 Task: Create a due date automation trigger when advanced on, 2 working days after a card is due add content with a name not ending with resume at 11:00 AM.
Action: Mouse moved to (1127, 342)
Screenshot: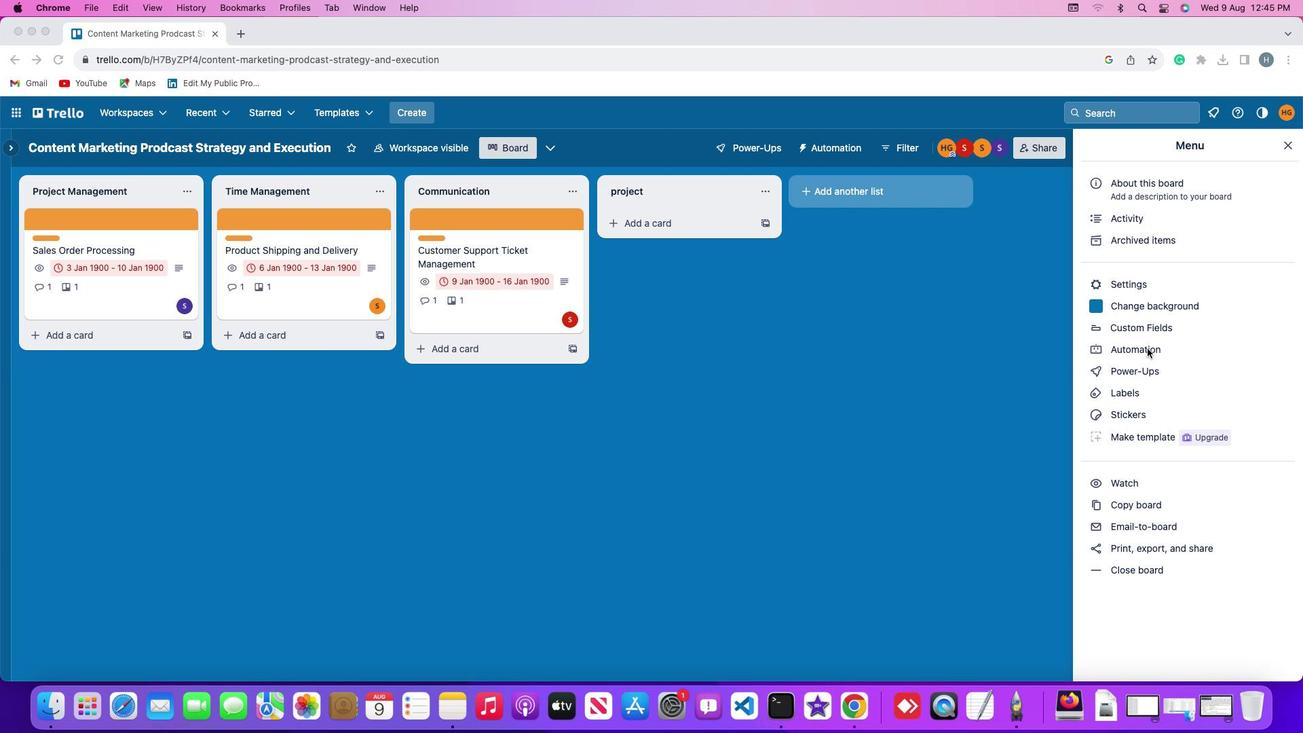 
Action: Mouse pressed left at (1127, 342)
Screenshot: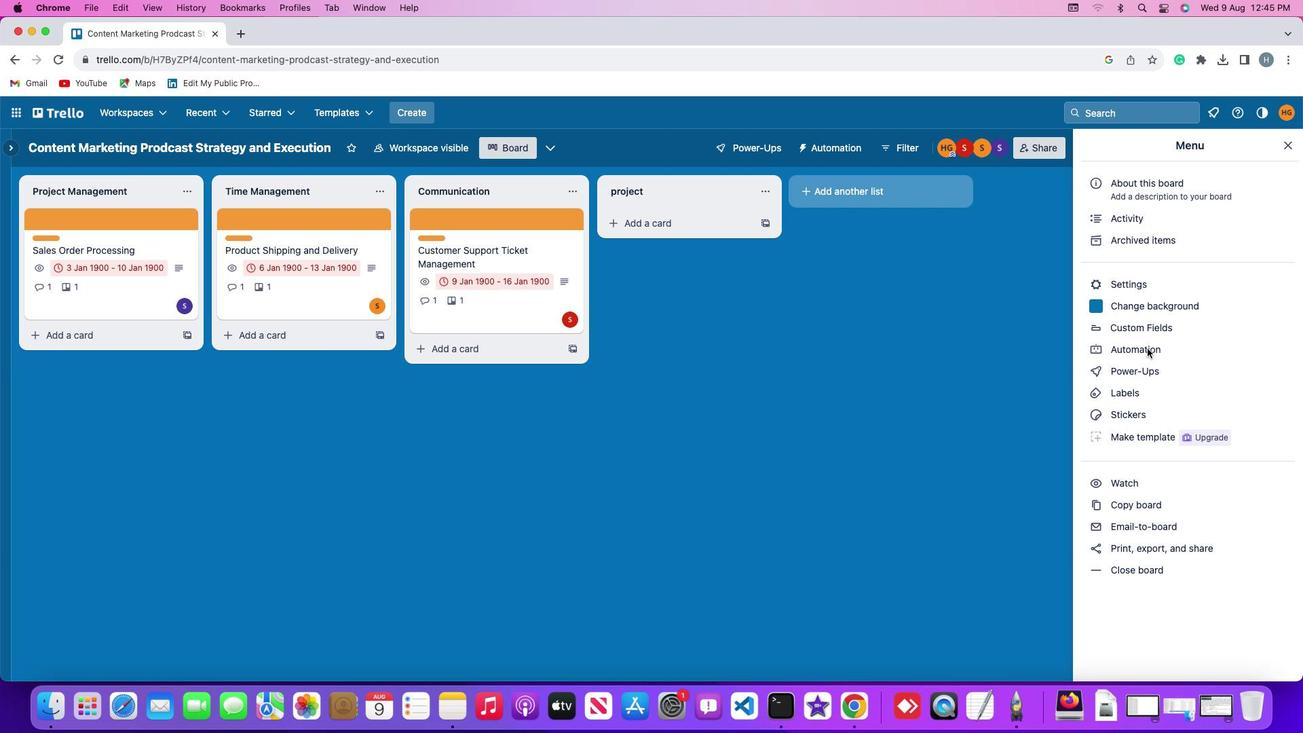 
Action: Mouse moved to (1127, 342)
Screenshot: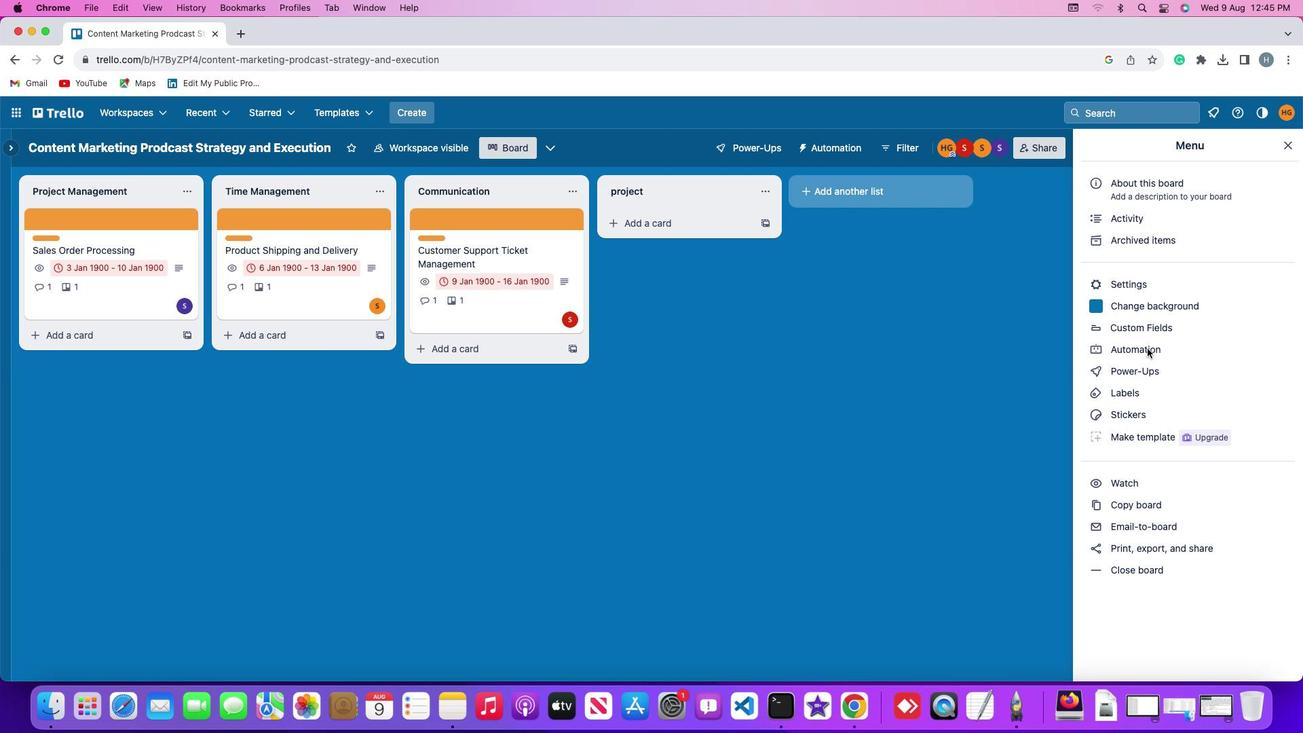 
Action: Mouse pressed left at (1127, 342)
Screenshot: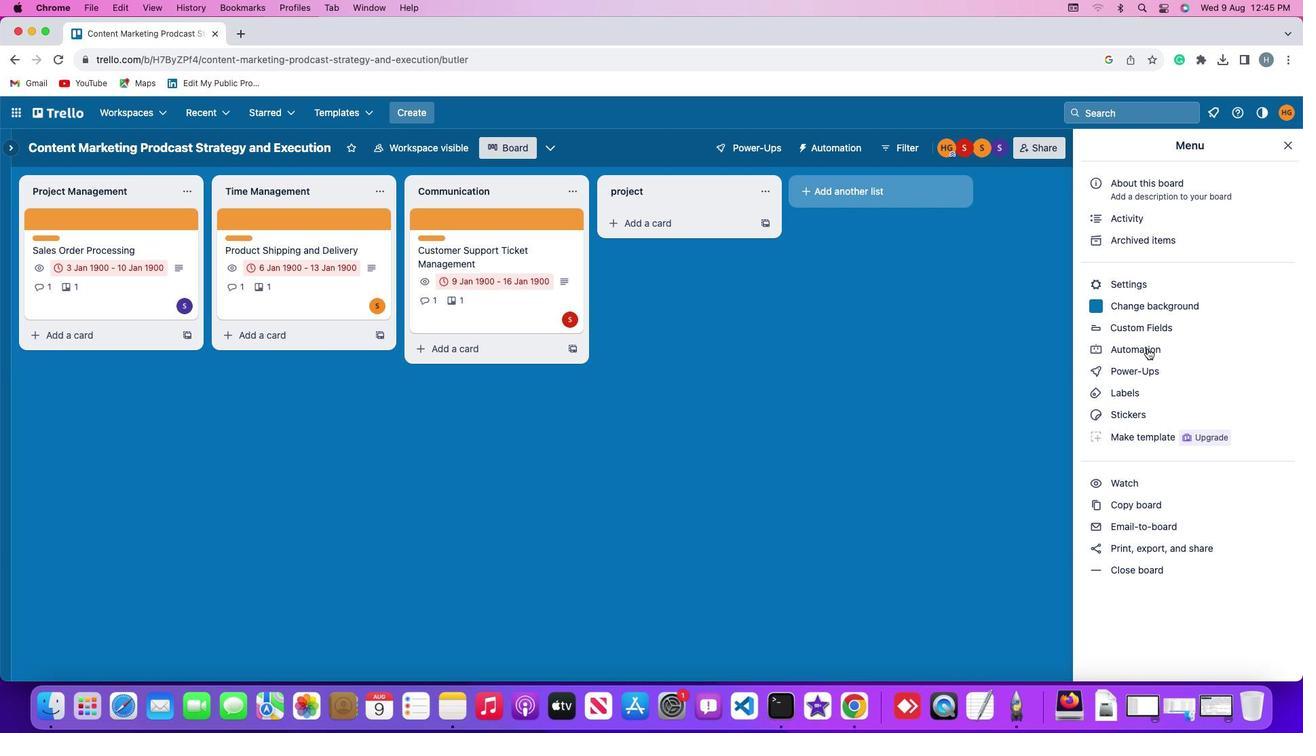 
Action: Mouse moved to (107, 313)
Screenshot: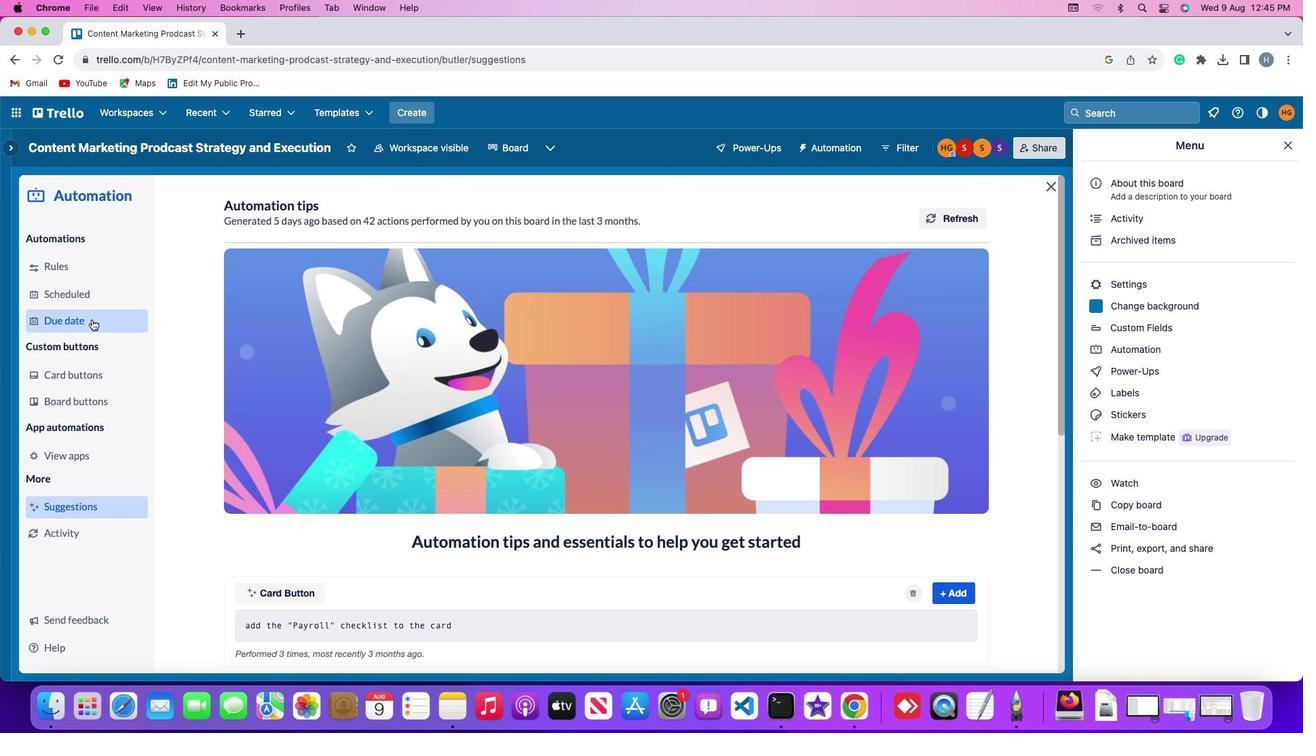 
Action: Mouse pressed left at (107, 313)
Screenshot: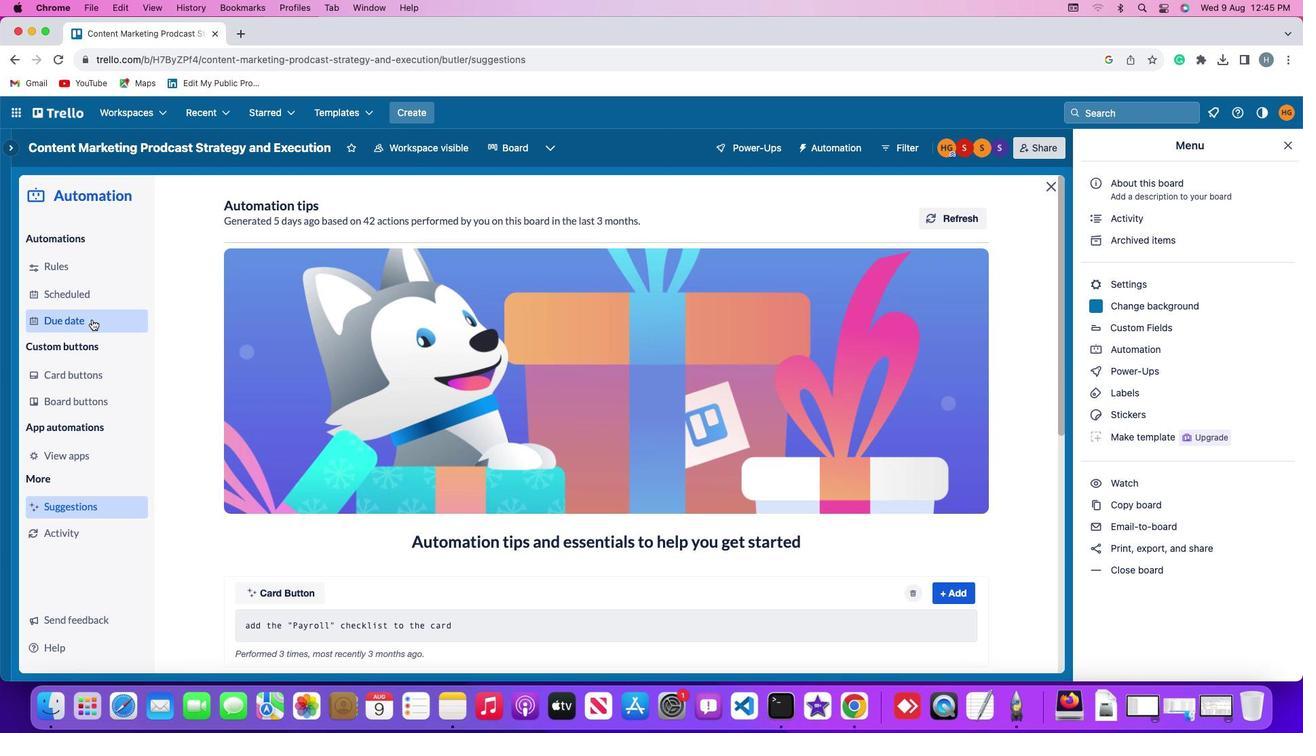 
Action: Mouse moved to (880, 201)
Screenshot: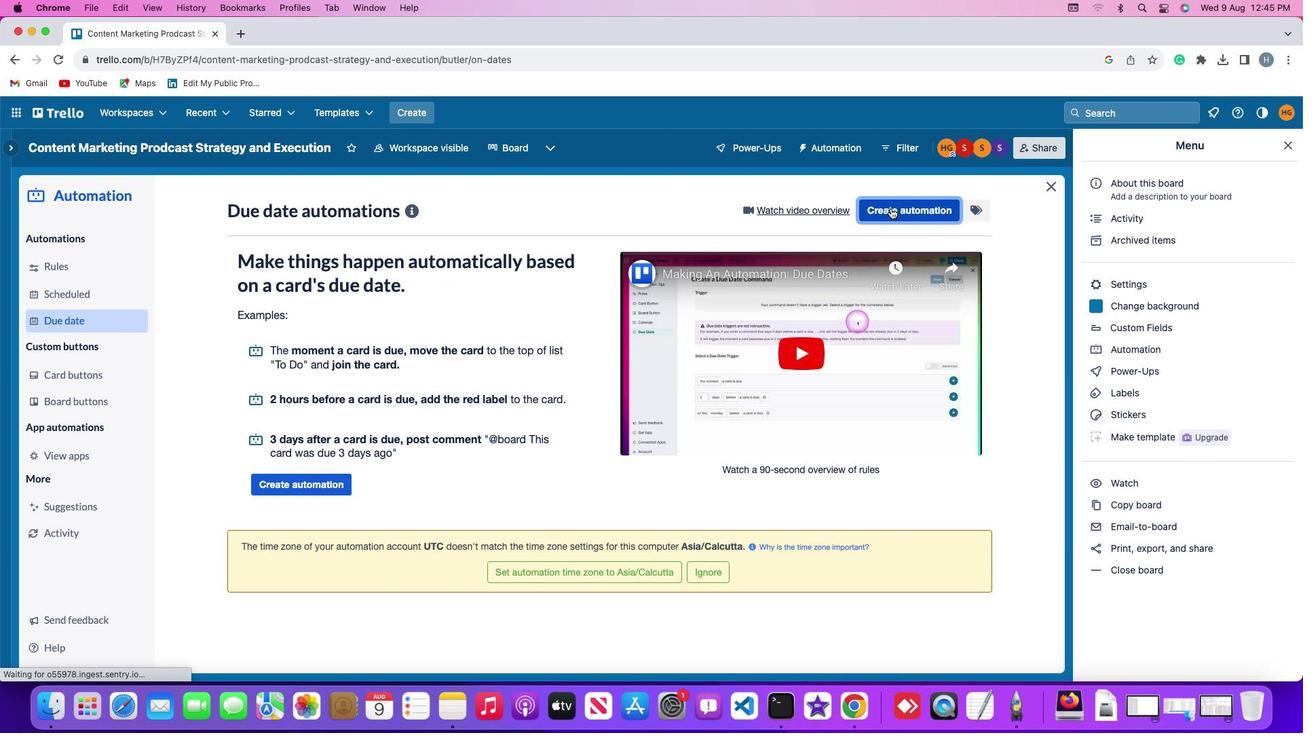 
Action: Mouse pressed left at (880, 201)
Screenshot: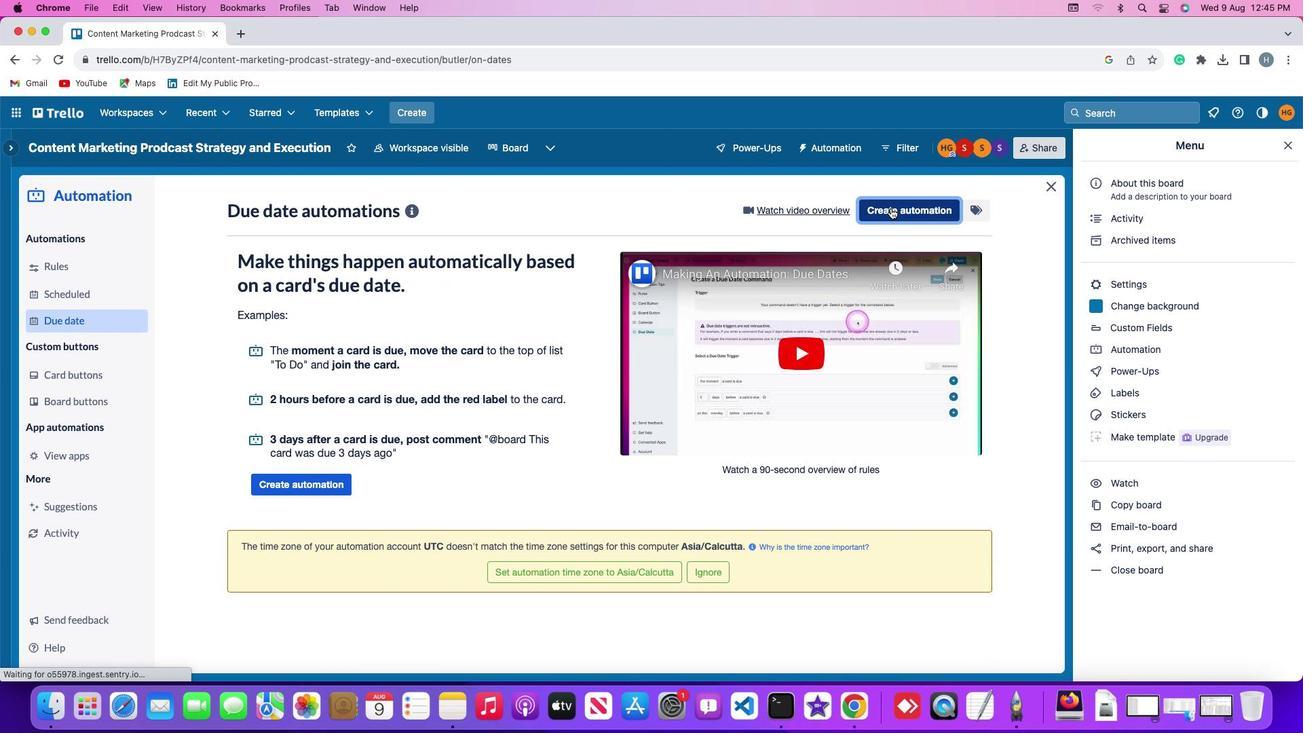 
Action: Mouse moved to (450, 334)
Screenshot: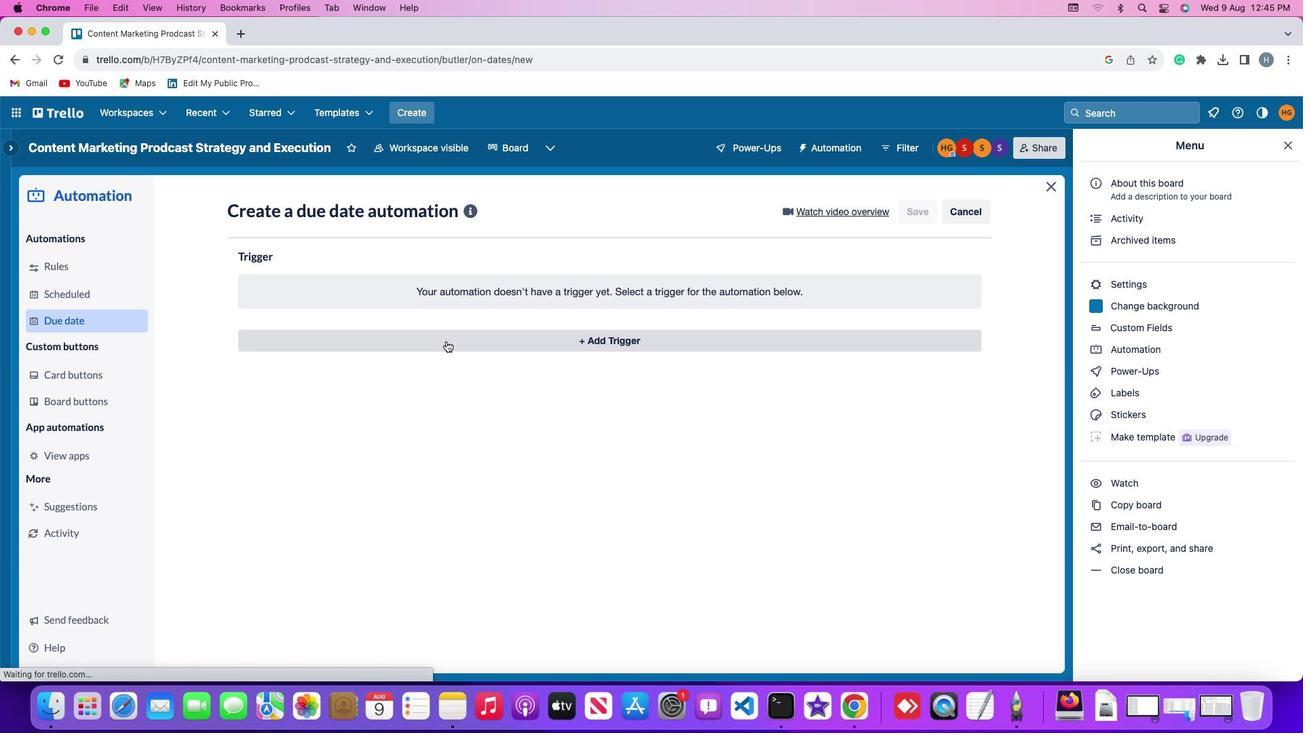 
Action: Mouse pressed left at (450, 334)
Screenshot: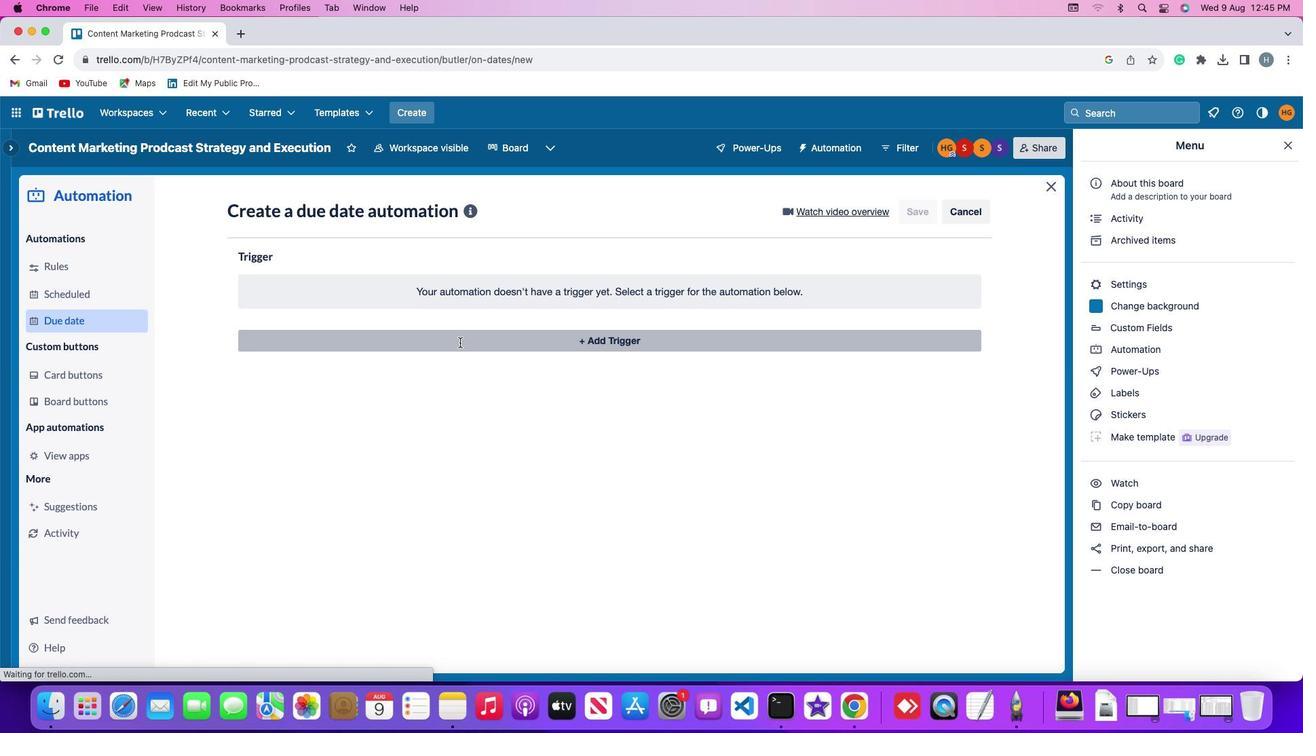 
Action: Mouse moved to (272, 541)
Screenshot: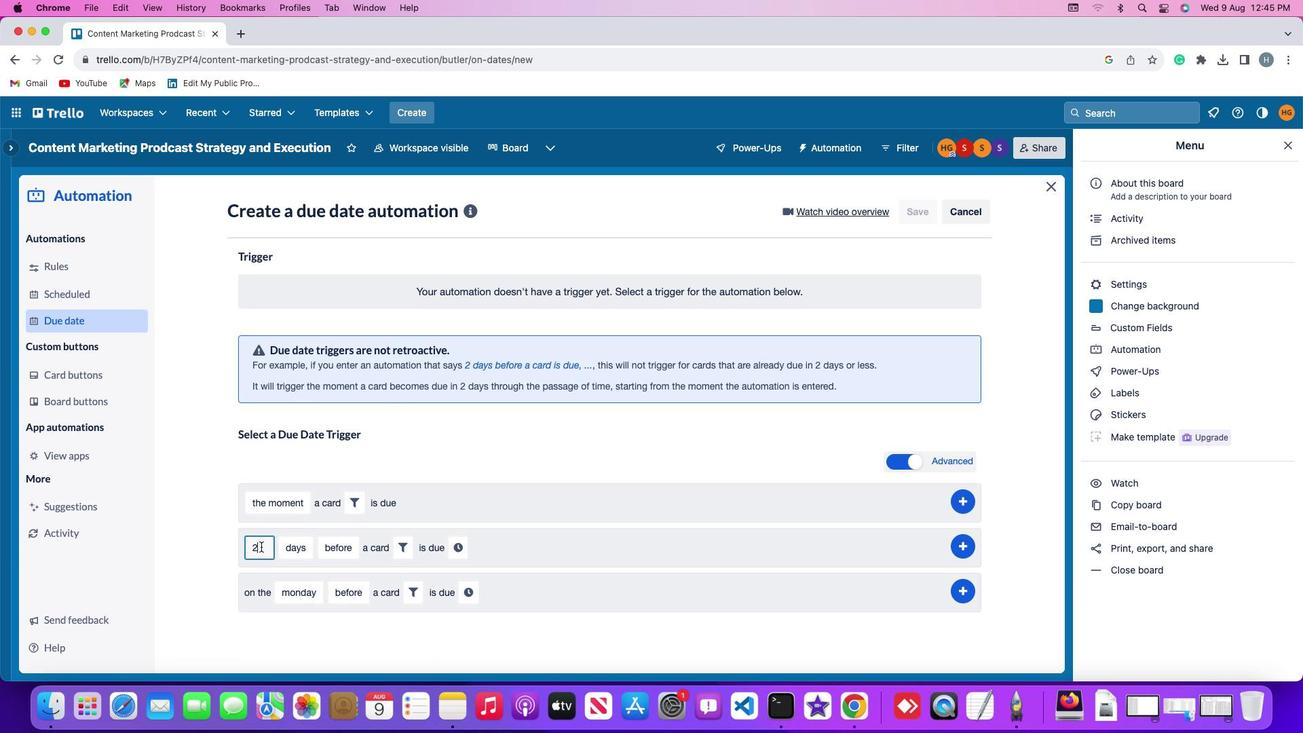 
Action: Mouse pressed left at (272, 541)
Screenshot: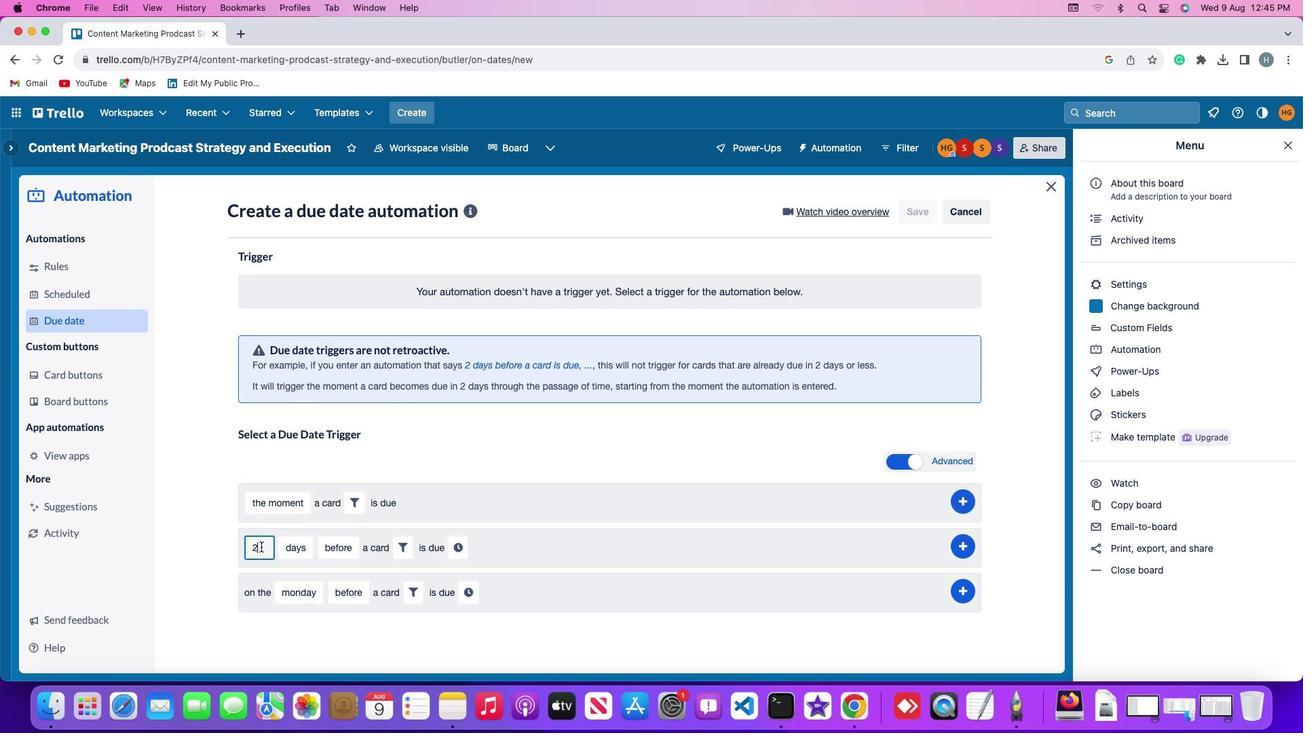 
Action: Mouse moved to (272, 541)
Screenshot: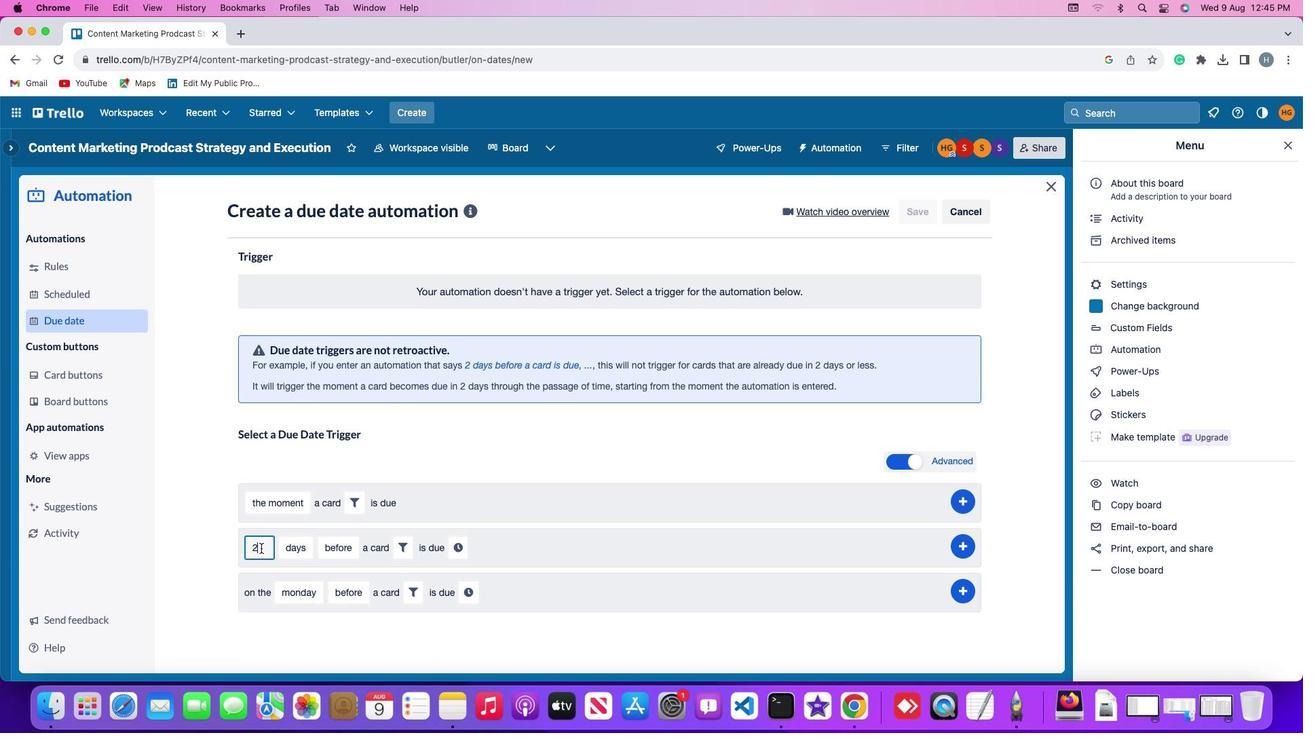 
Action: Key pressed Key.backspace'2'
Screenshot: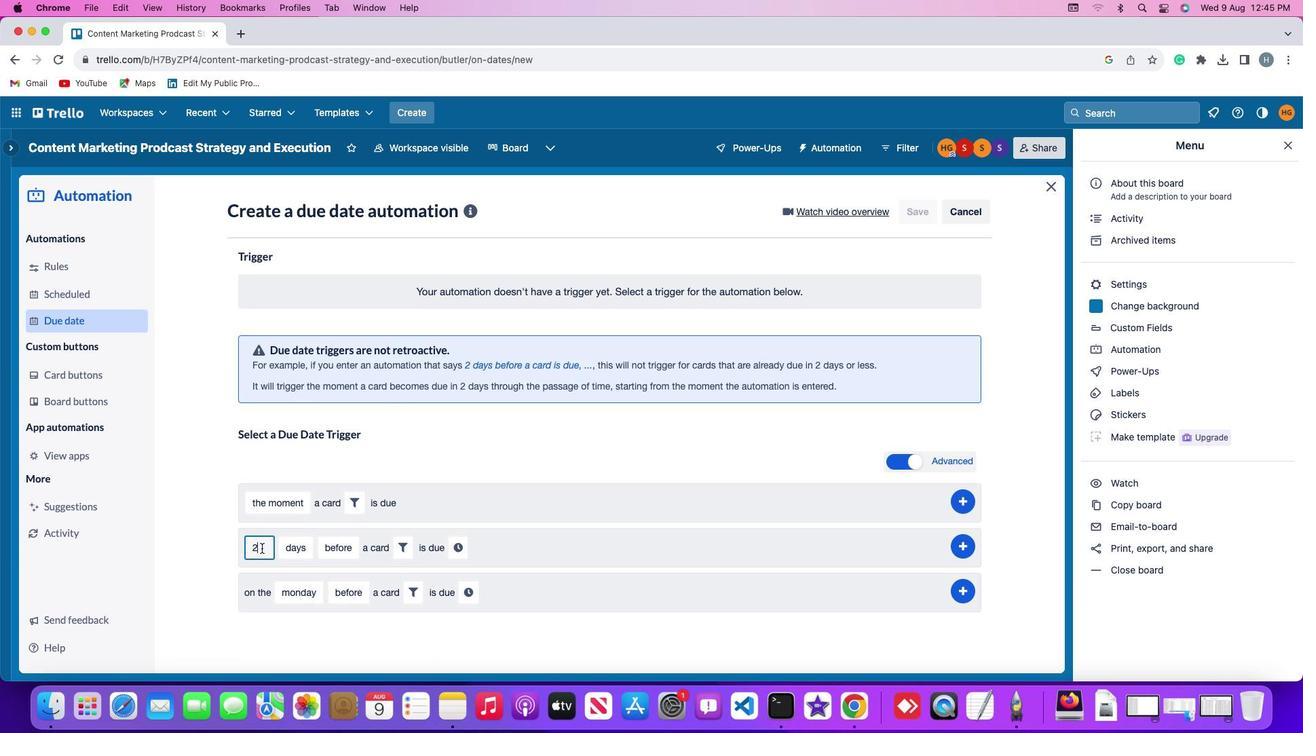 
Action: Mouse moved to (307, 540)
Screenshot: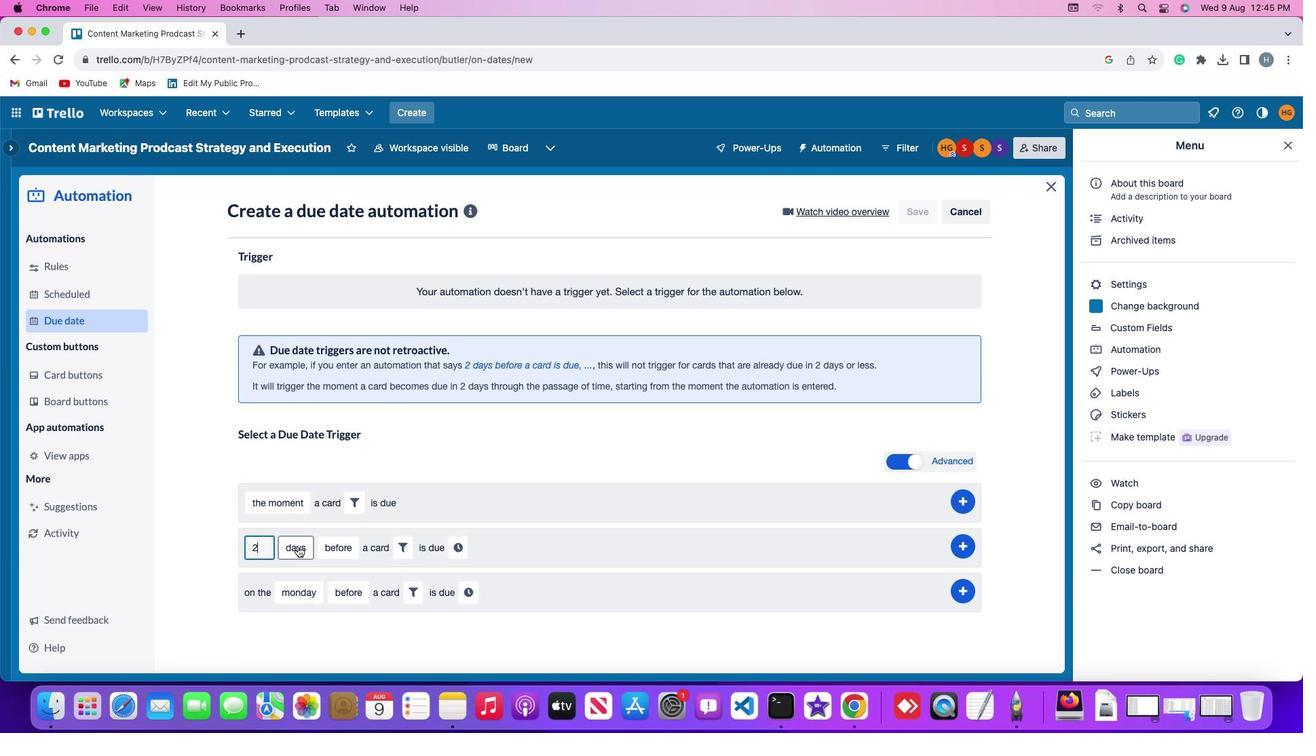 
Action: Mouse pressed left at (307, 540)
Screenshot: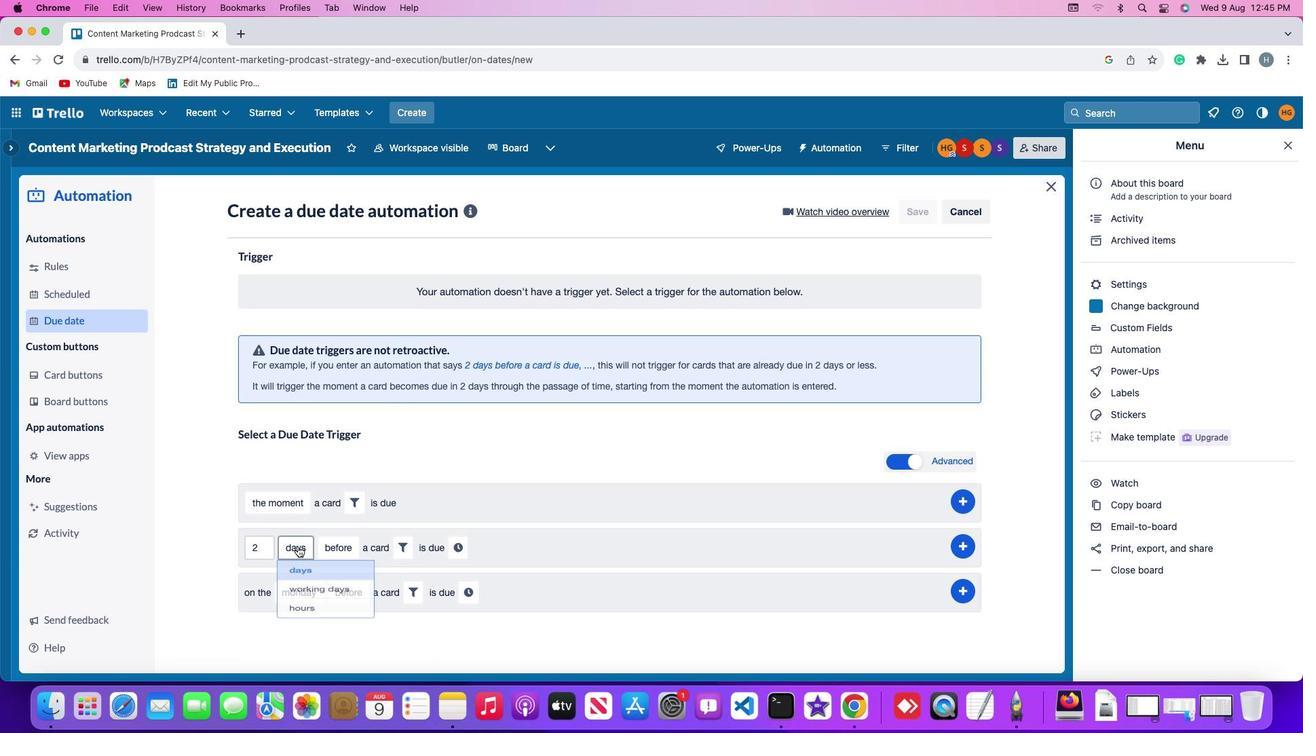 
Action: Mouse moved to (317, 591)
Screenshot: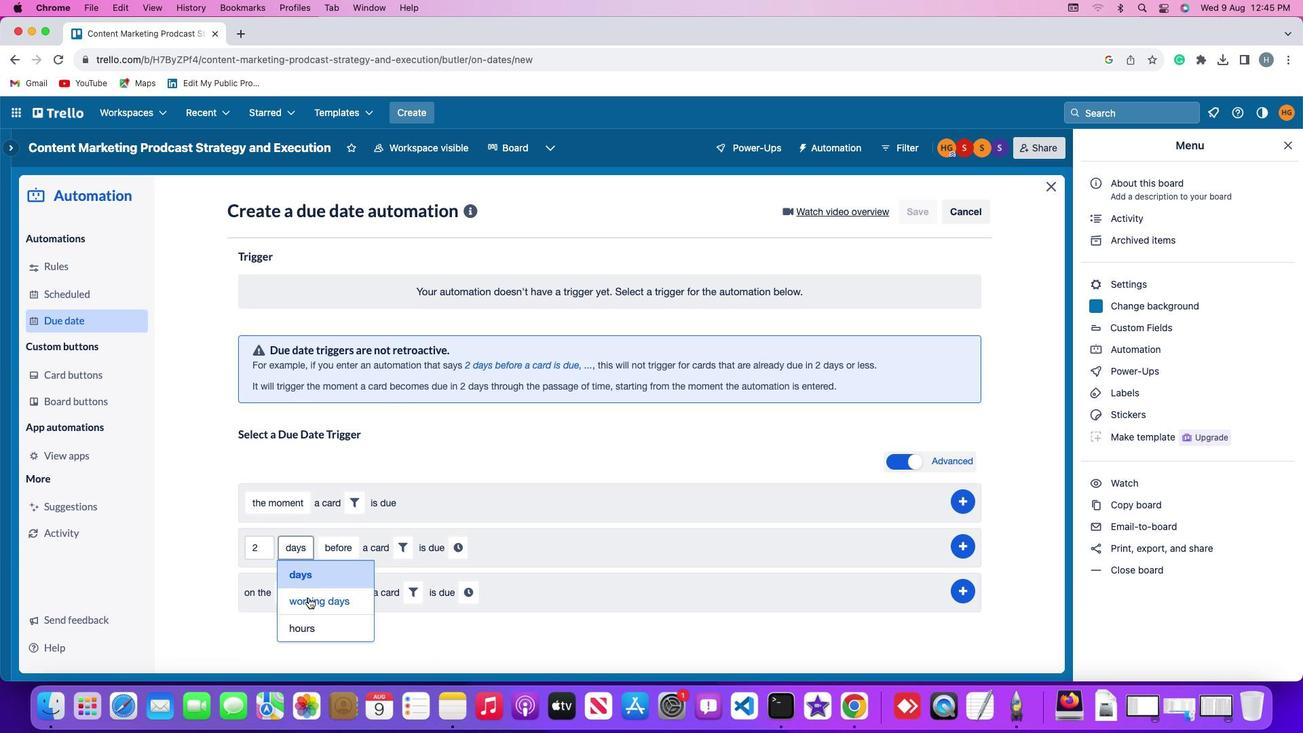 
Action: Mouse pressed left at (317, 591)
Screenshot: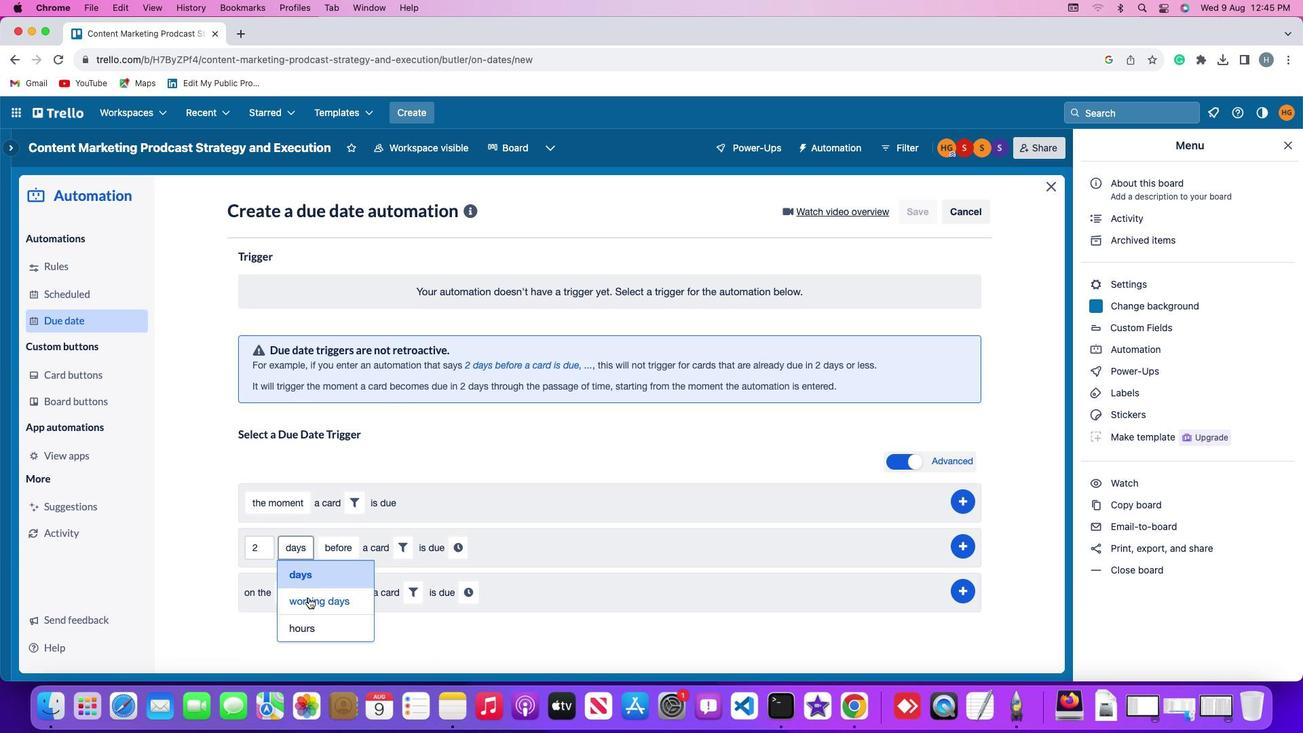 
Action: Mouse moved to (366, 538)
Screenshot: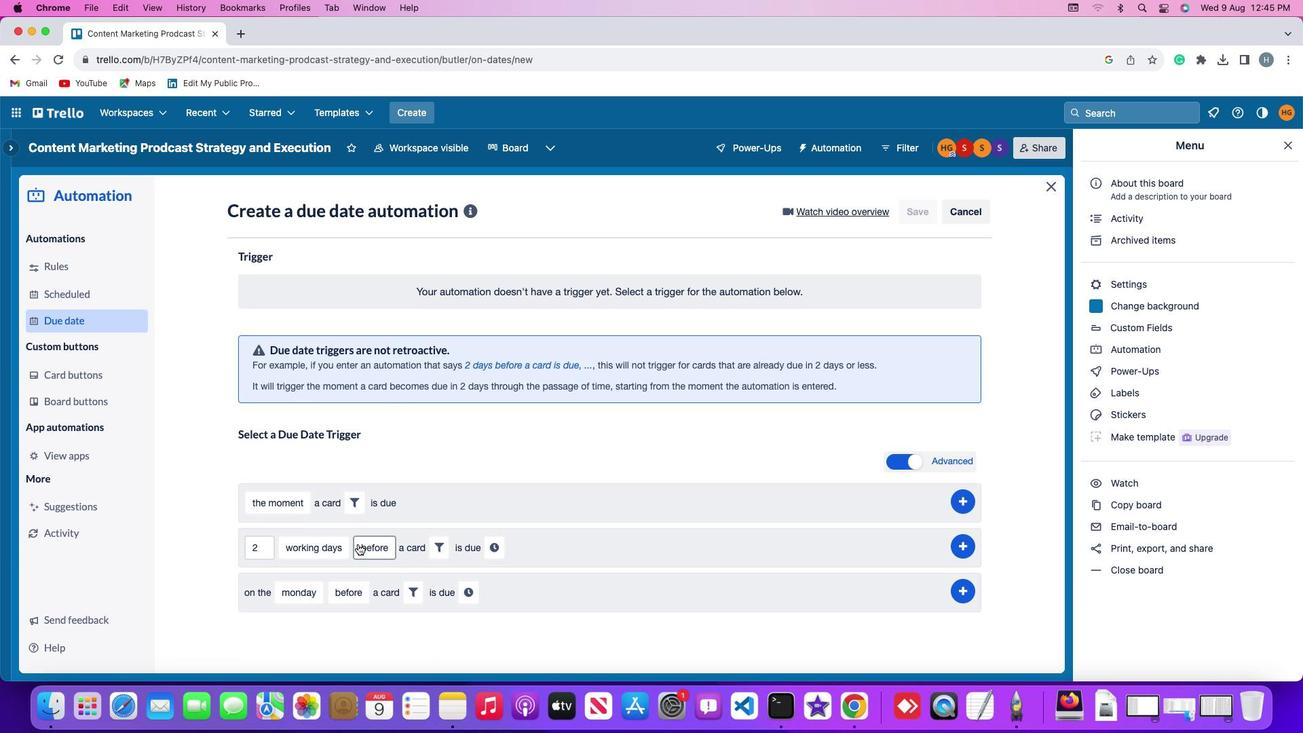 
Action: Mouse pressed left at (366, 538)
Screenshot: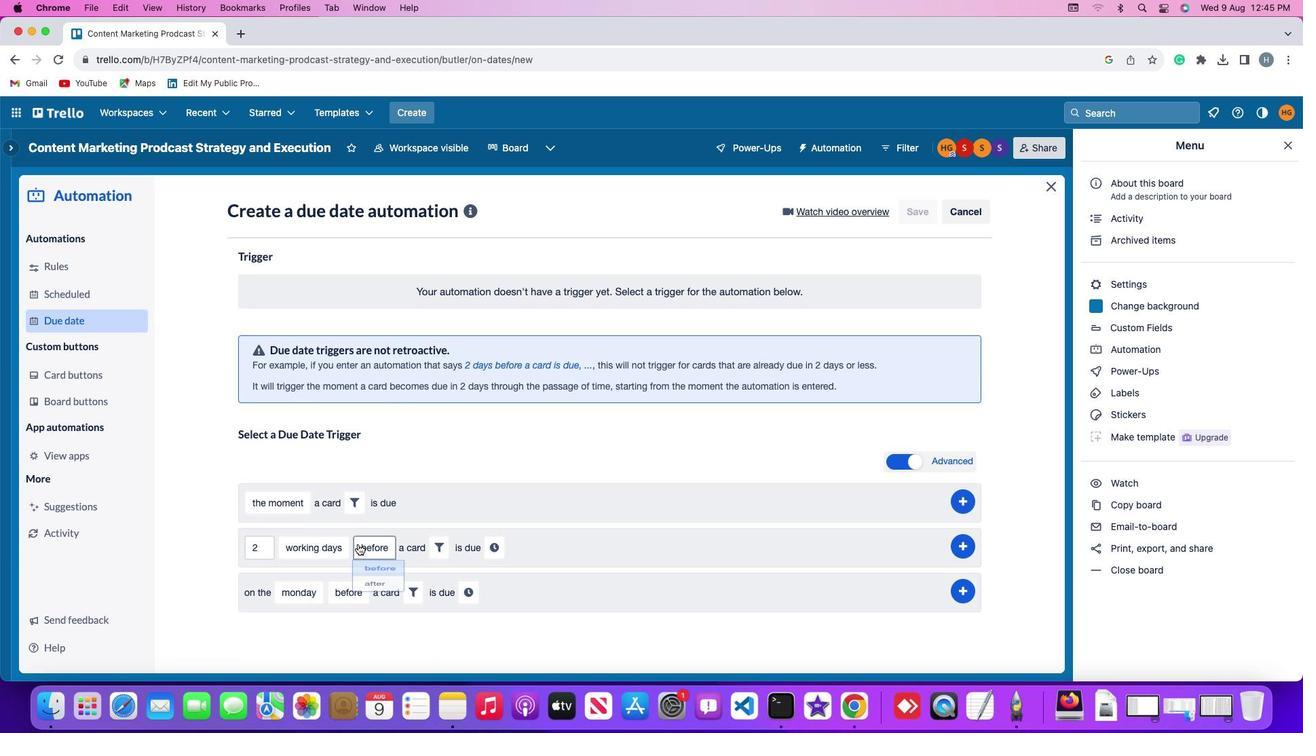 
Action: Mouse moved to (376, 597)
Screenshot: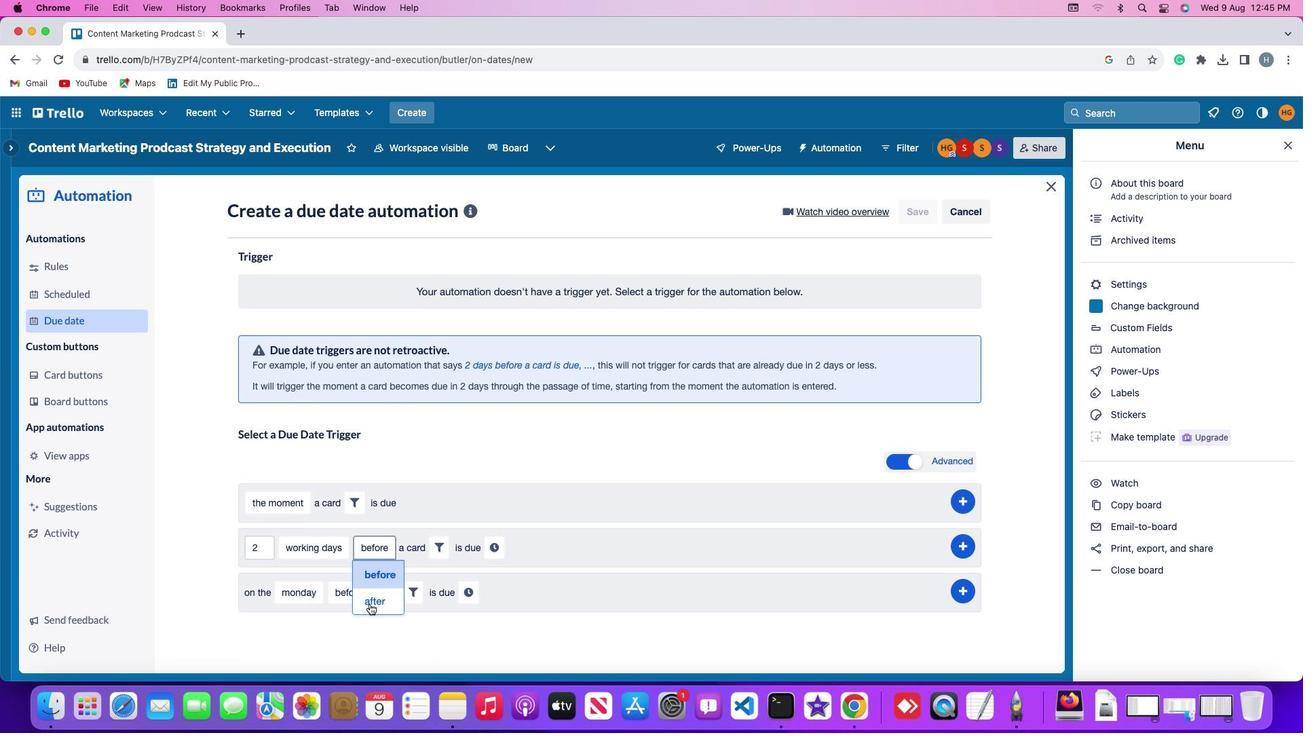 
Action: Mouse pressed left at (376, 597)
Screenshot: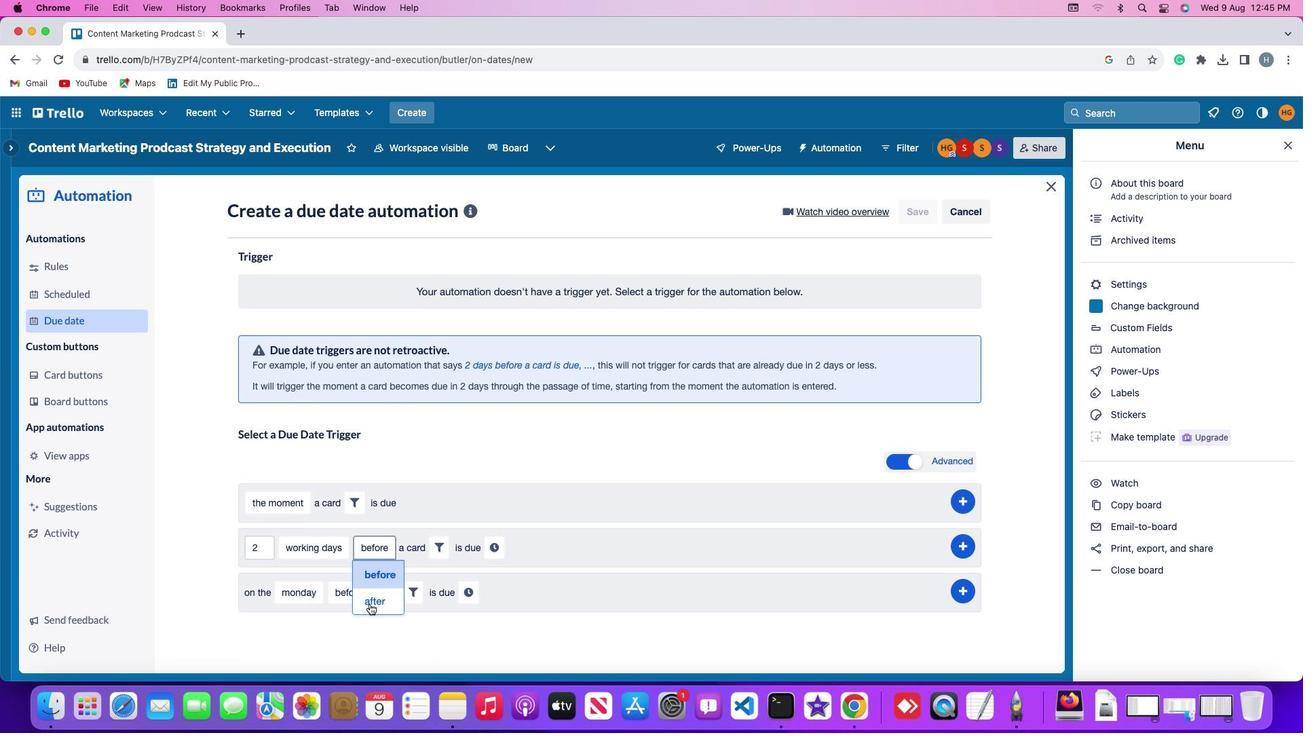 
Action: Mouse moved to (438, 539)
Screenshot: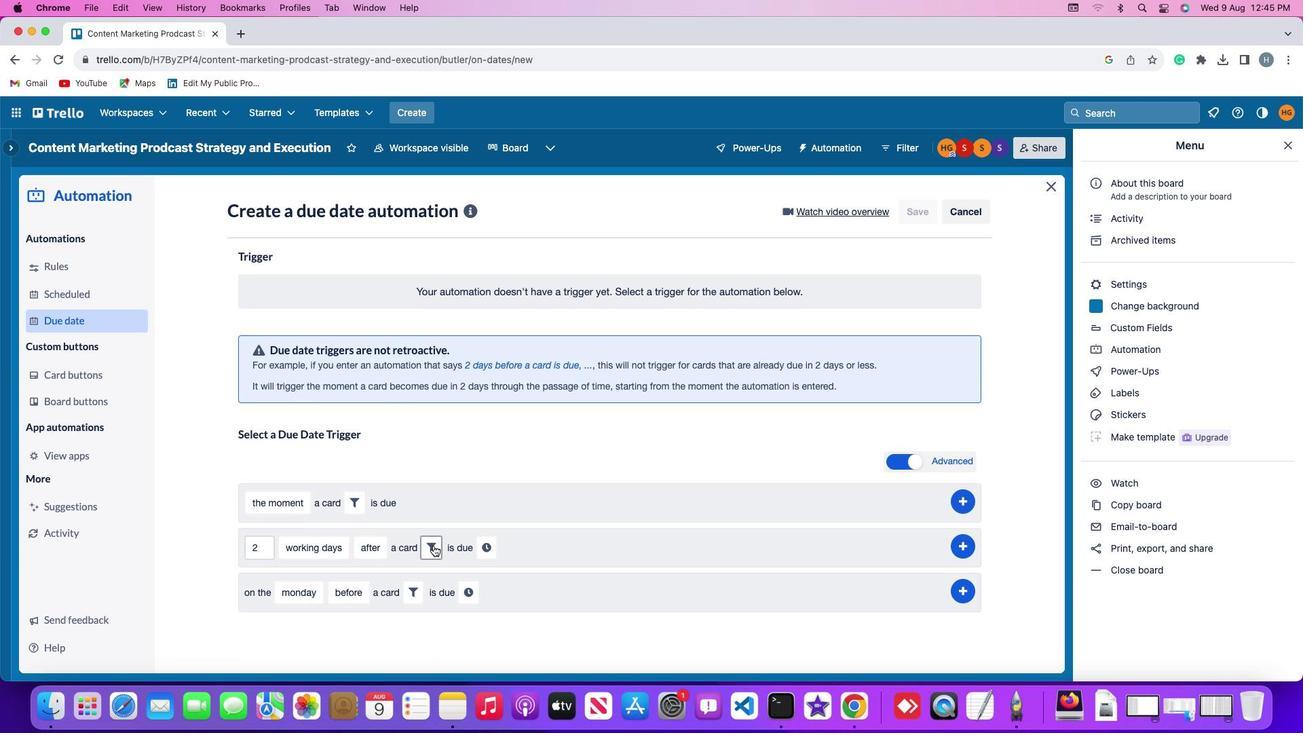 
Action: Mouse pressed left at (438, 539)
Screenshot: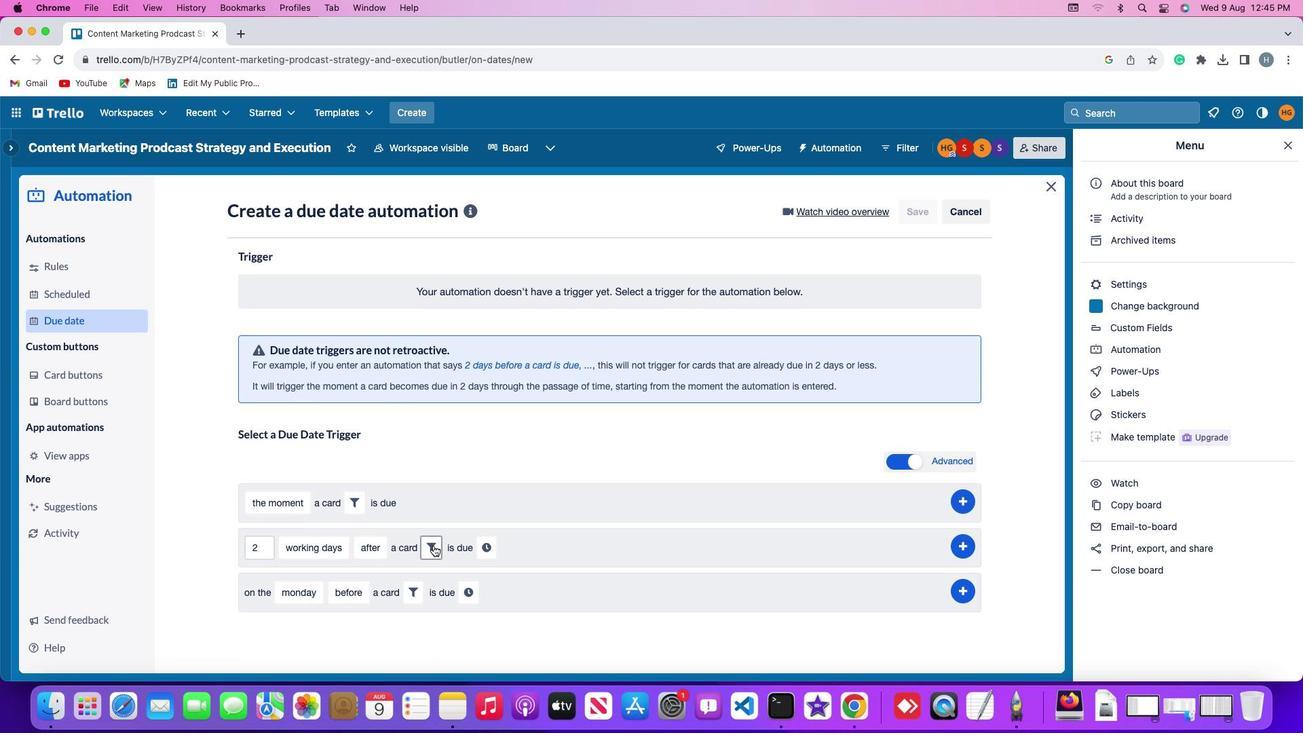 
Action: Mouse moved to (599, 586)
Screenshot: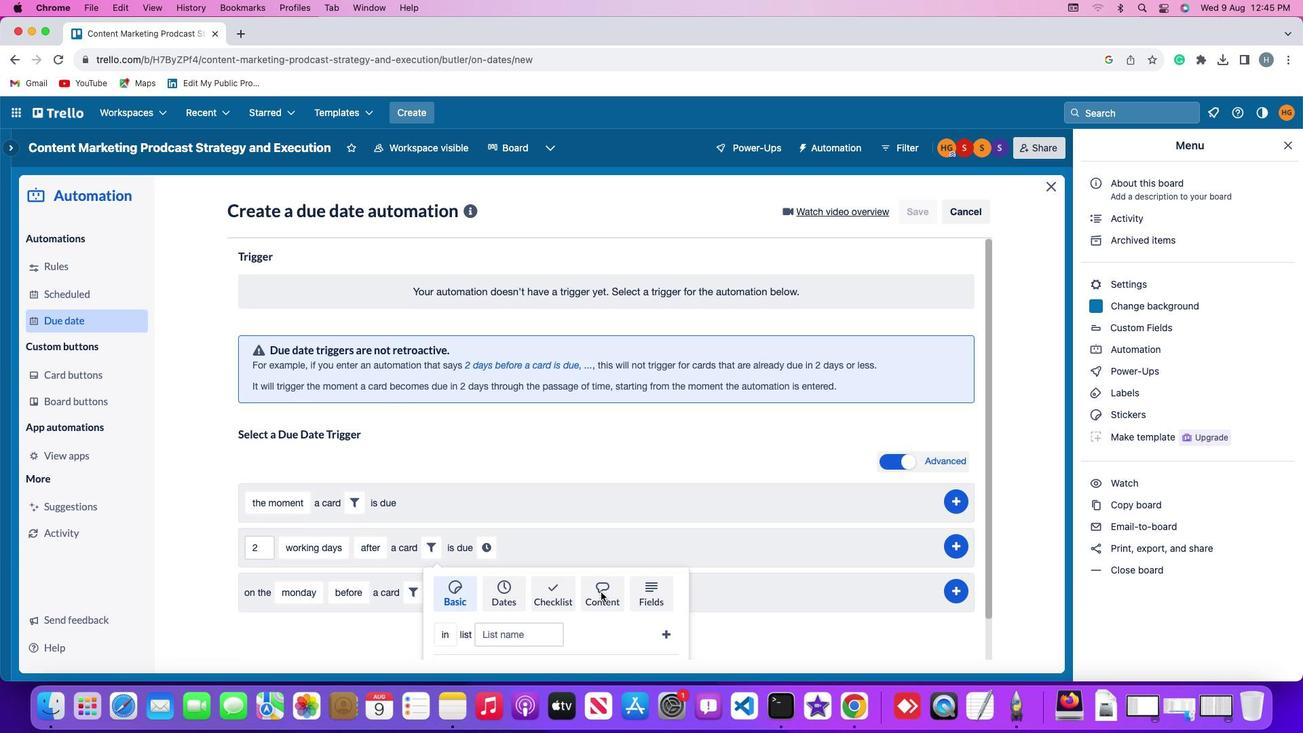 
Action: Mouse pressed left at (599, 586)
Screenshot: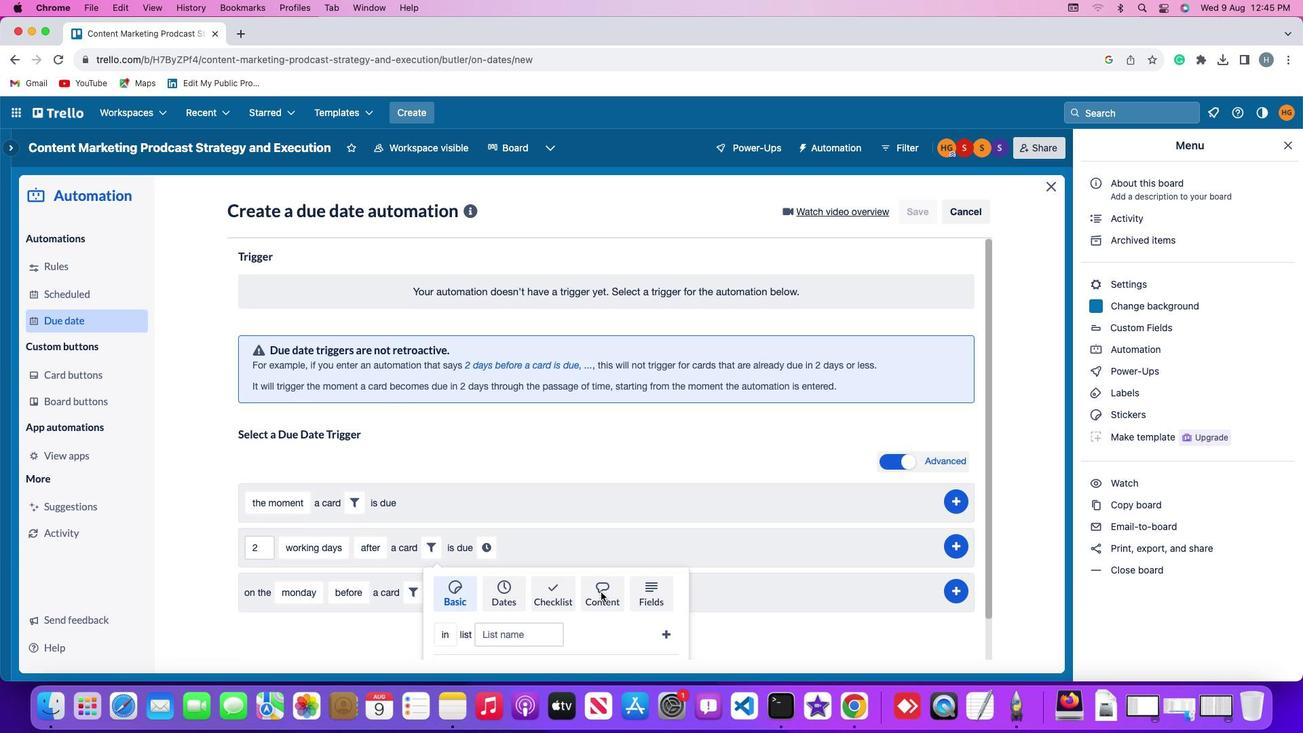 
Action: Mouse moved to (466, 622)
Screenshot: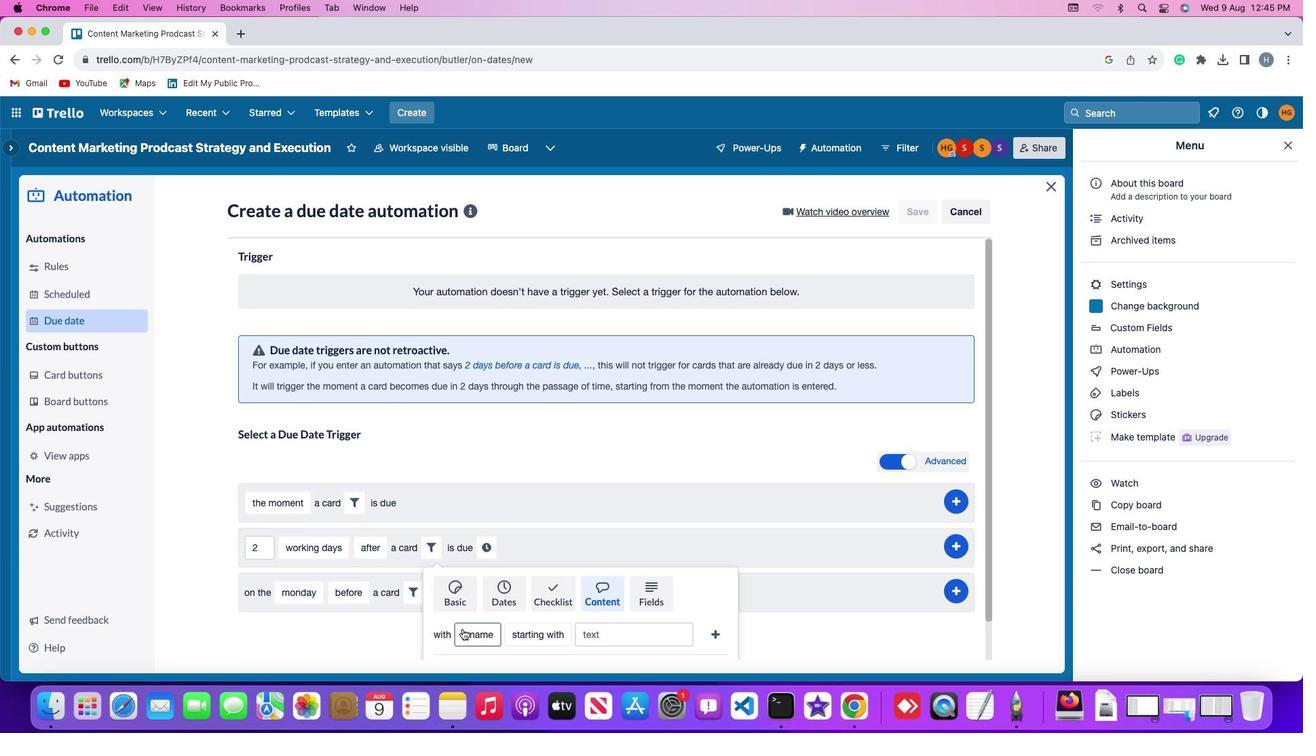 
Action: Mouse pressed left at (466, 622)
Screenshot: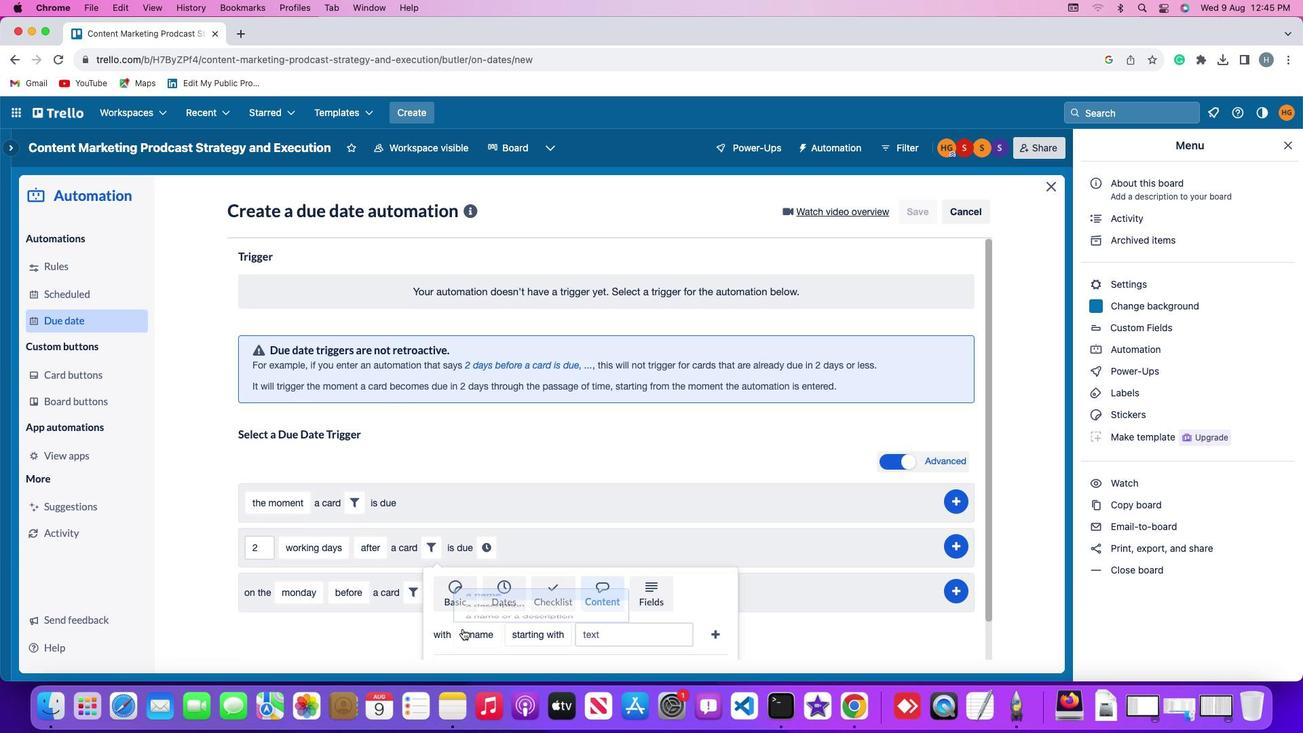 
Action: Mouse moved to (509, 553)
Screenshot: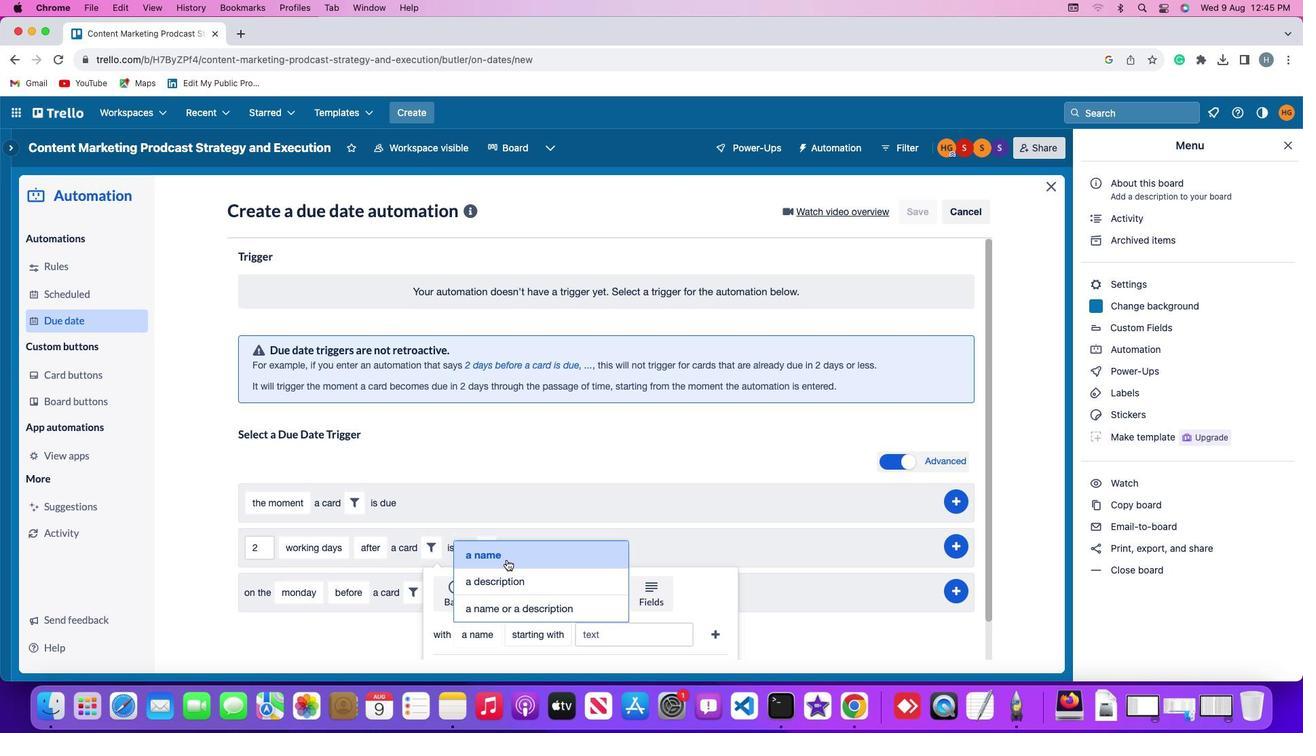 
Action: Mouse pressed left at (509, 553)
Screenshot: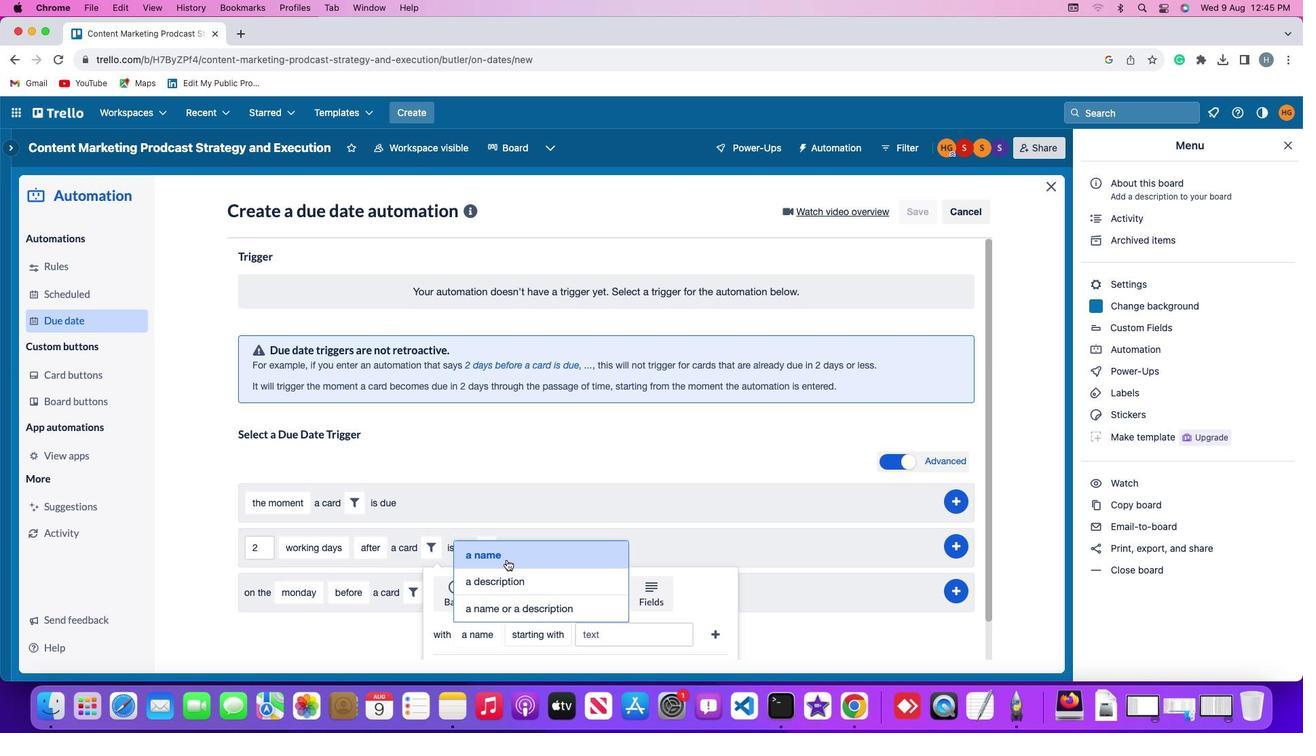 
Action: Mouse moved to (549, 626)
Screenshot: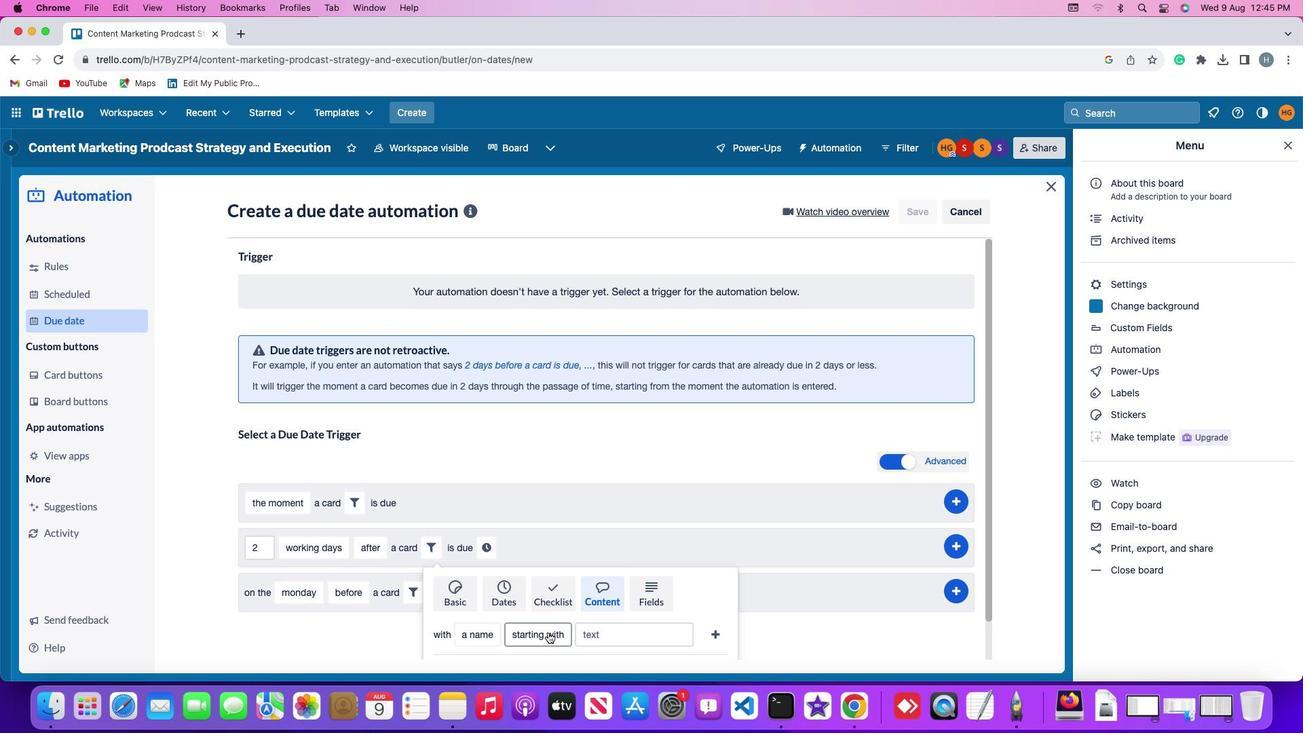 
Action: Mouse pressed left at (549, 626)
Screenshot: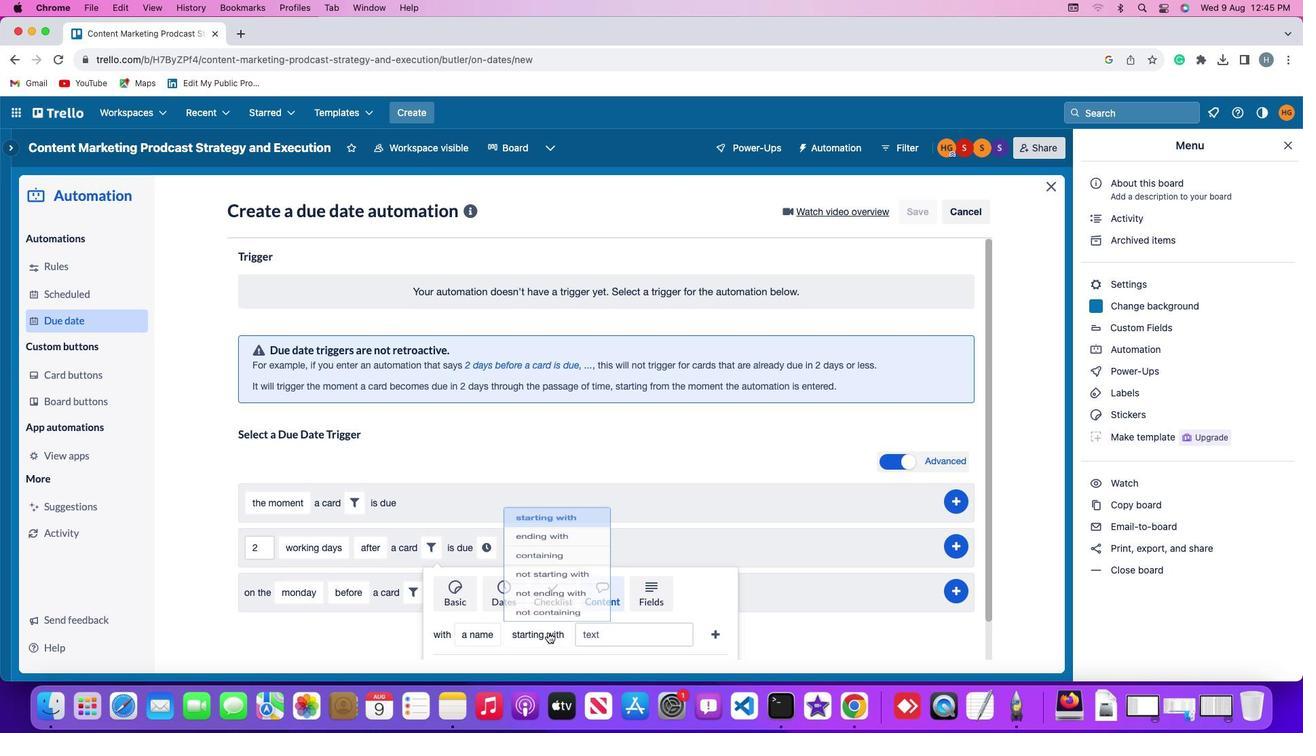 
Action: Mouse moved to (555, 567)
Screenshot: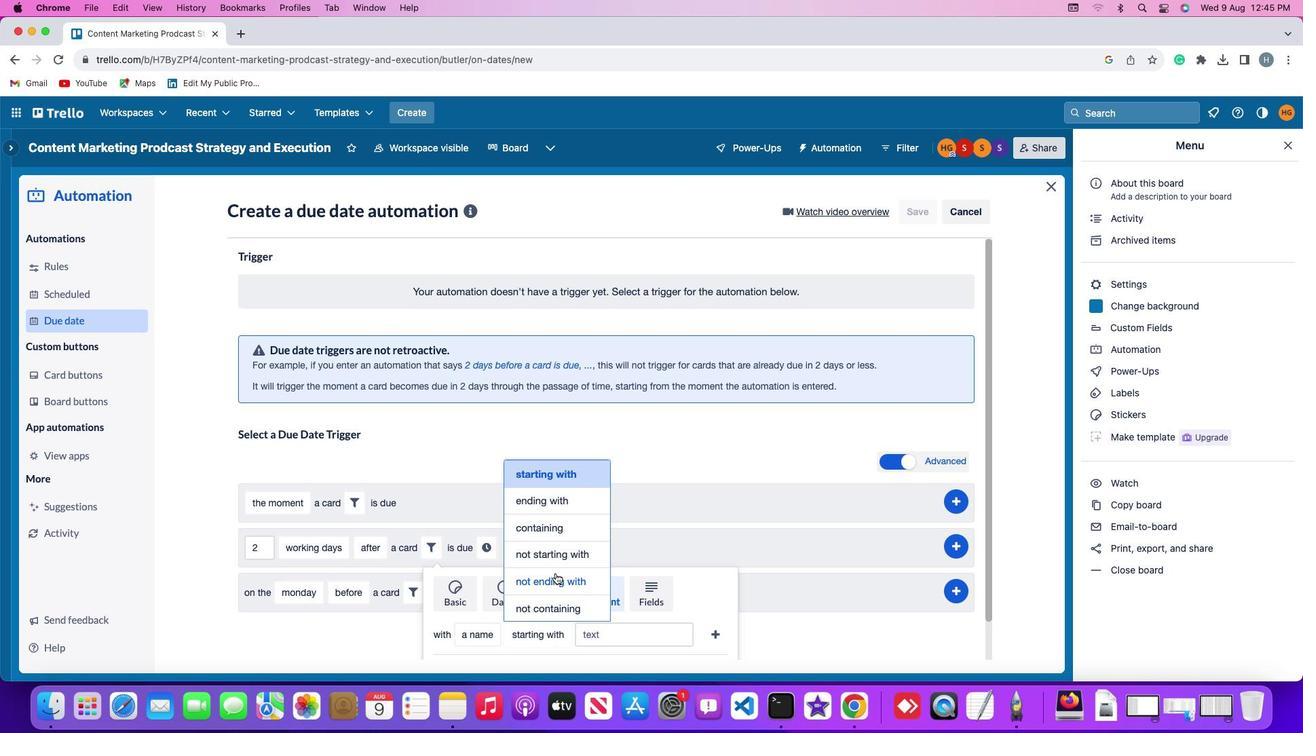
Action: Mouse pressed left at (555, 567)
Screenshot: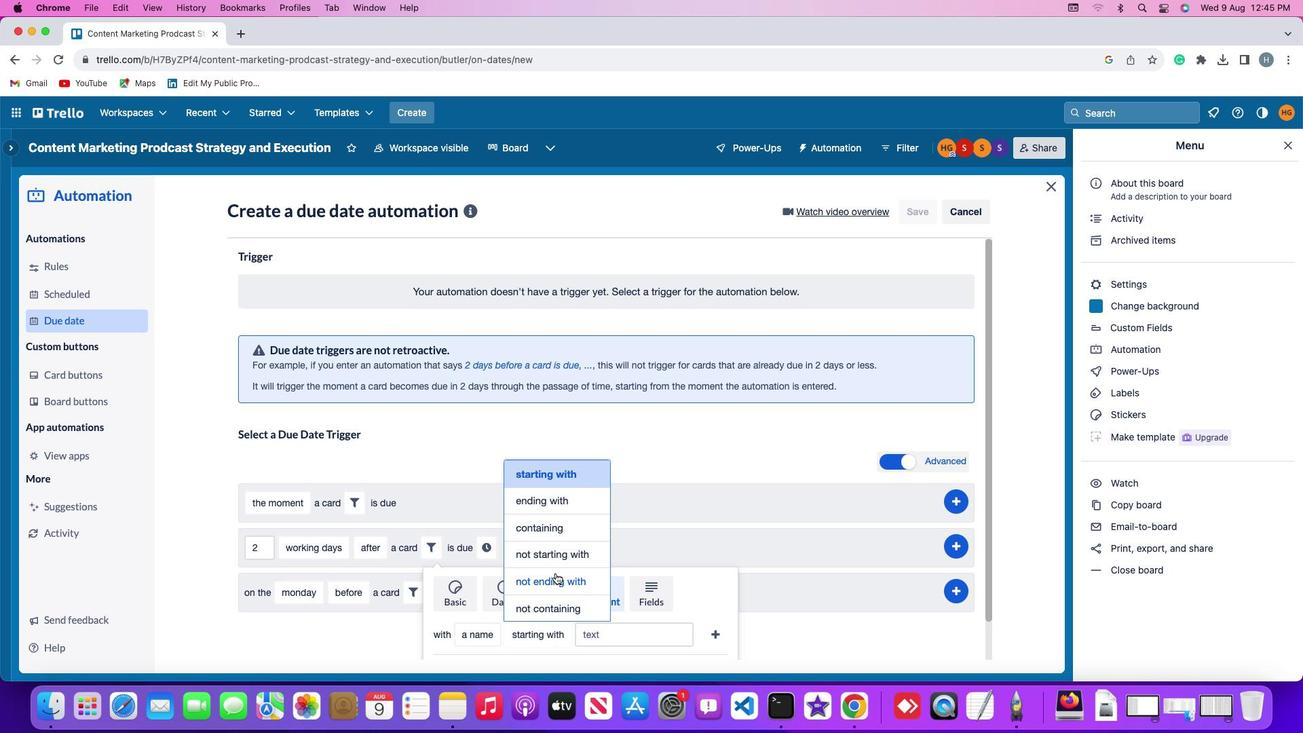 
Action: Mouse moved to (611, 632)
Screenshot: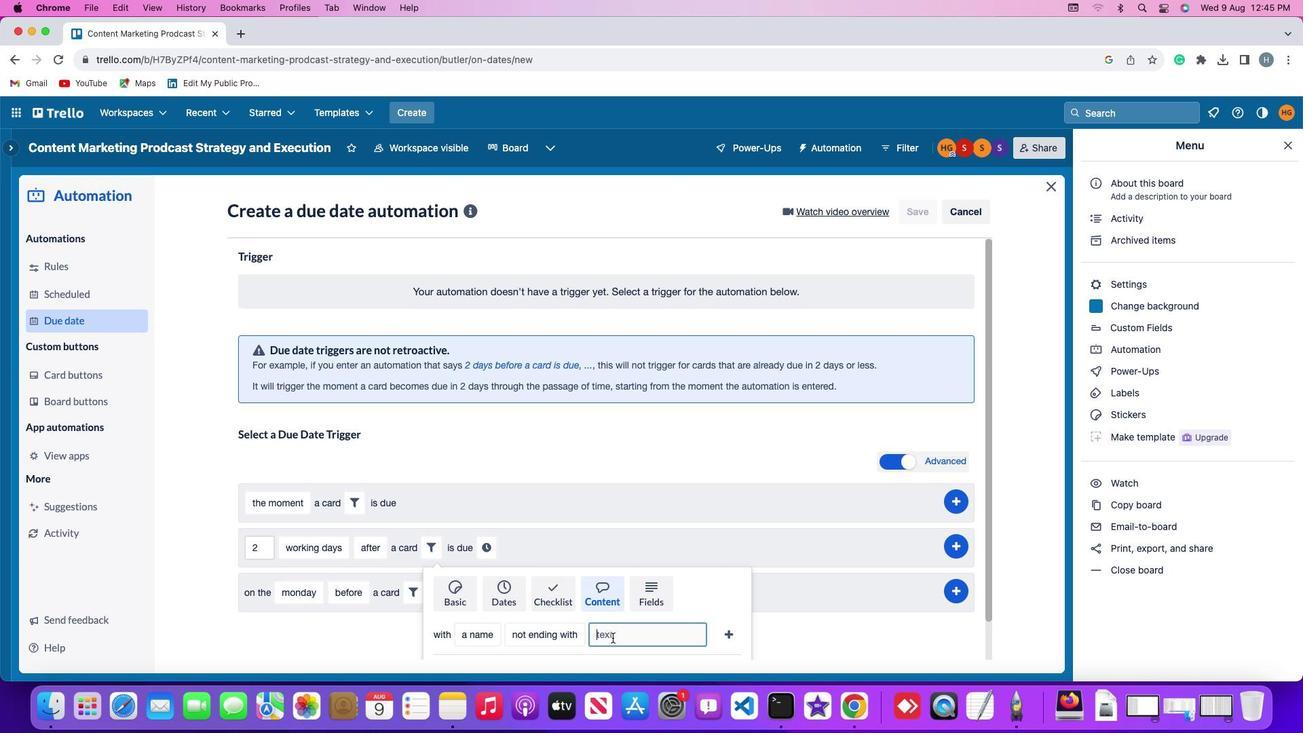
Action: Mouse pressed left at (611, 632)
Screenshot: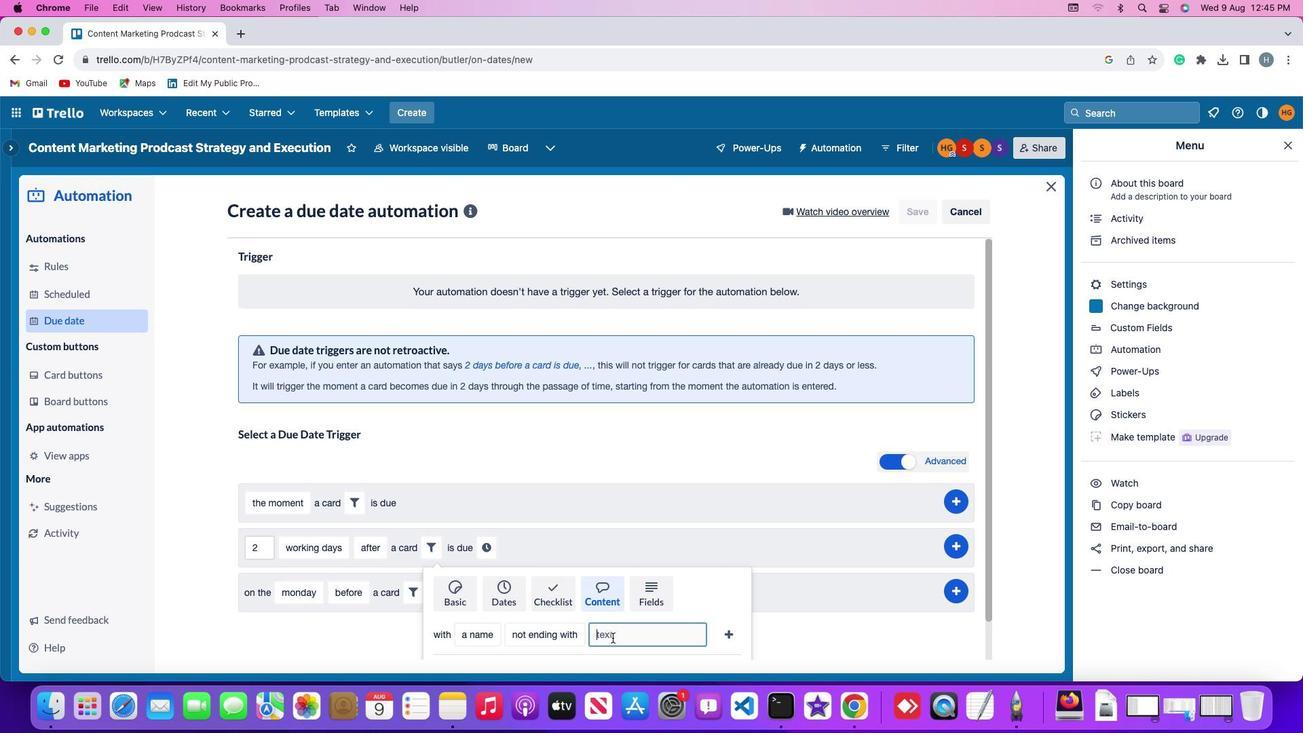 
Action: Mouse moved to (611, 630)
Screenshot: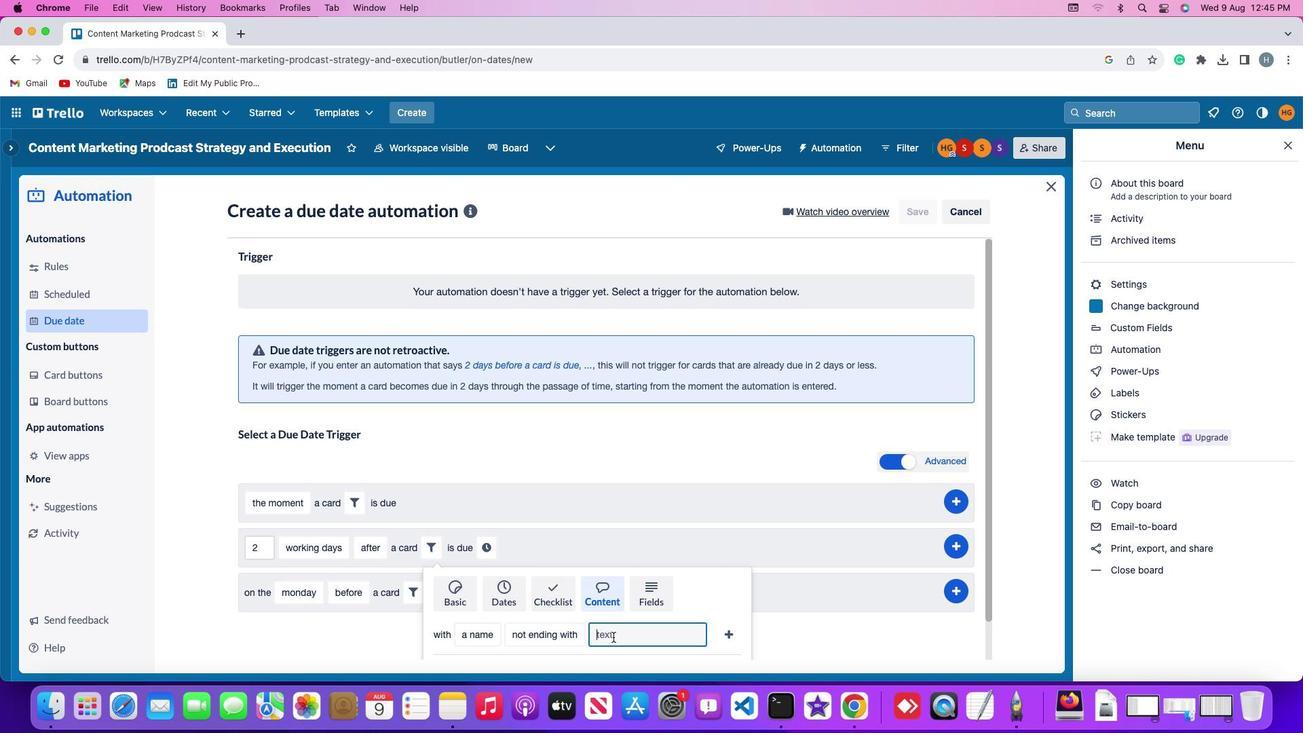 
Action: Key pressed 'r''e''s''u''m''e'
Screenshot: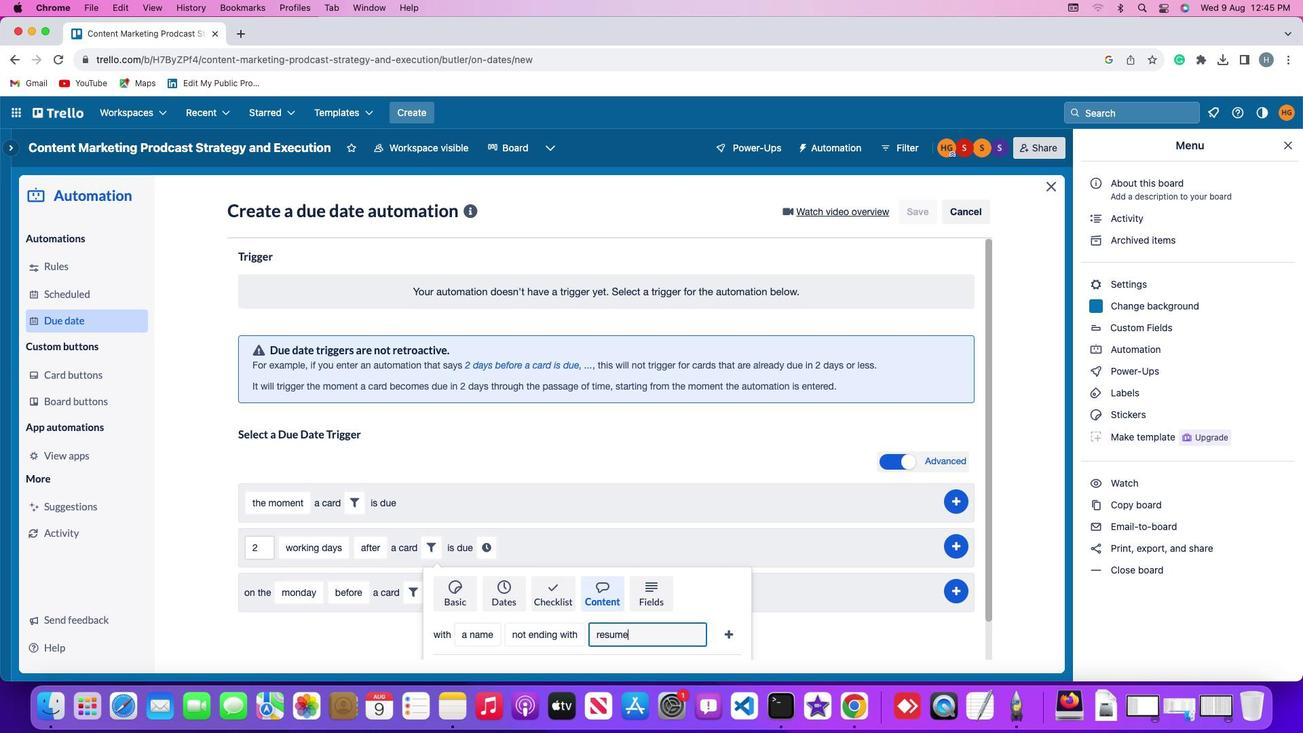 
Action: Mouse moved to (724, 624)
Screenshot: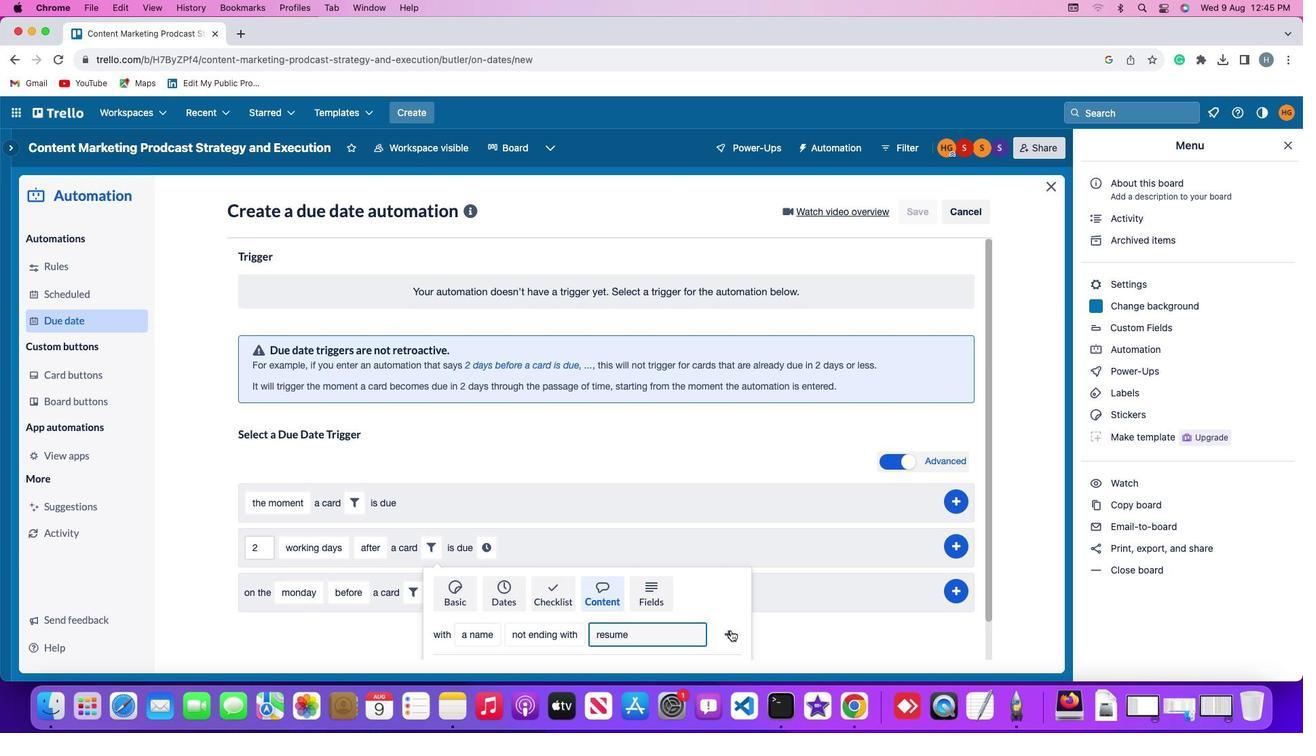 
Action: Mouse pressed left at (724, 624)
Screenshot: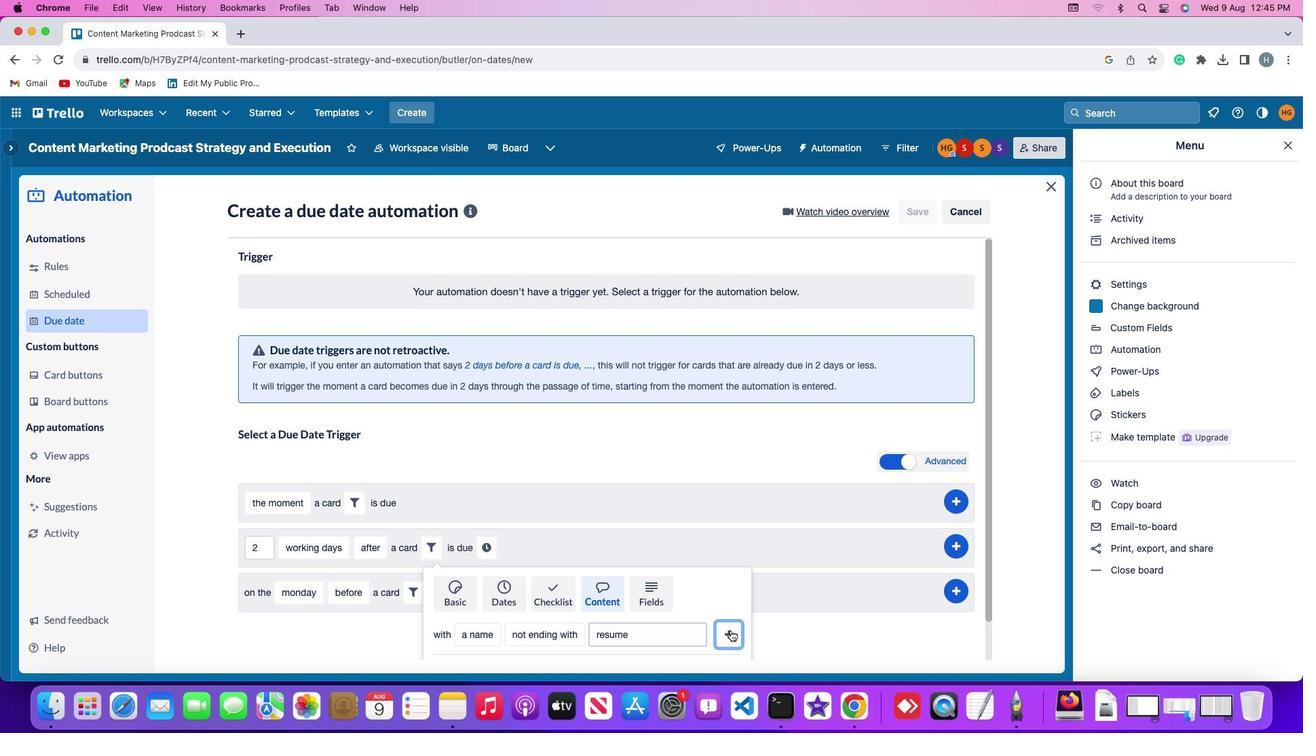 
Action: Mouse moved to (681, 545)
Screenshot: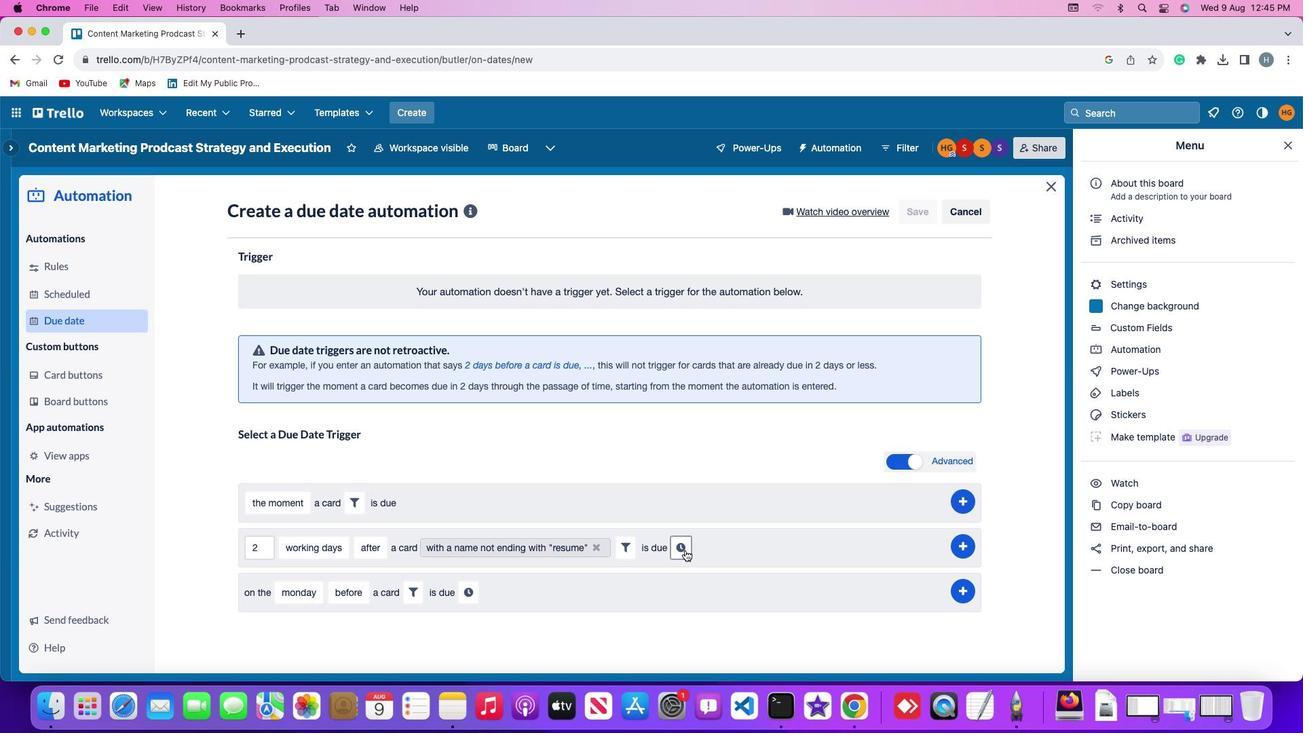 
Action: Mouse pressed left at (681, 545)
Screenshot: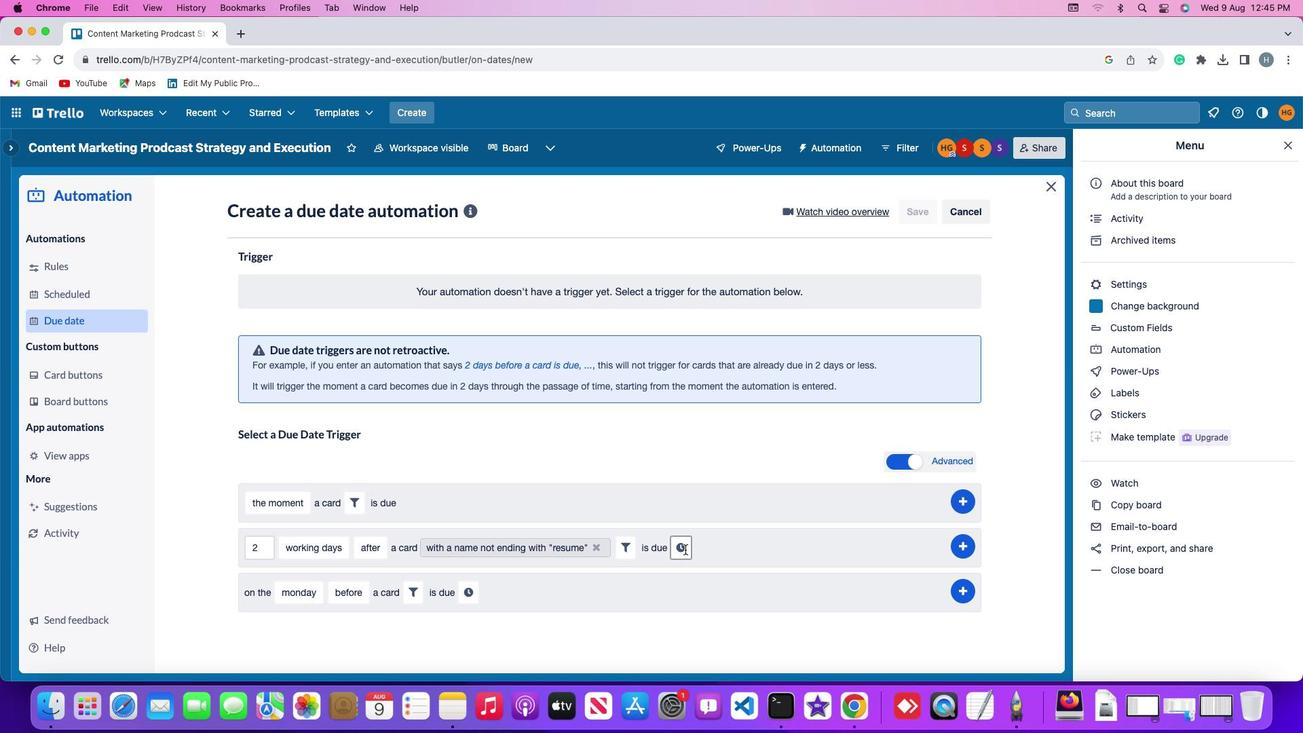 
Action: Mouse moved to (702, 543)
Screenshot: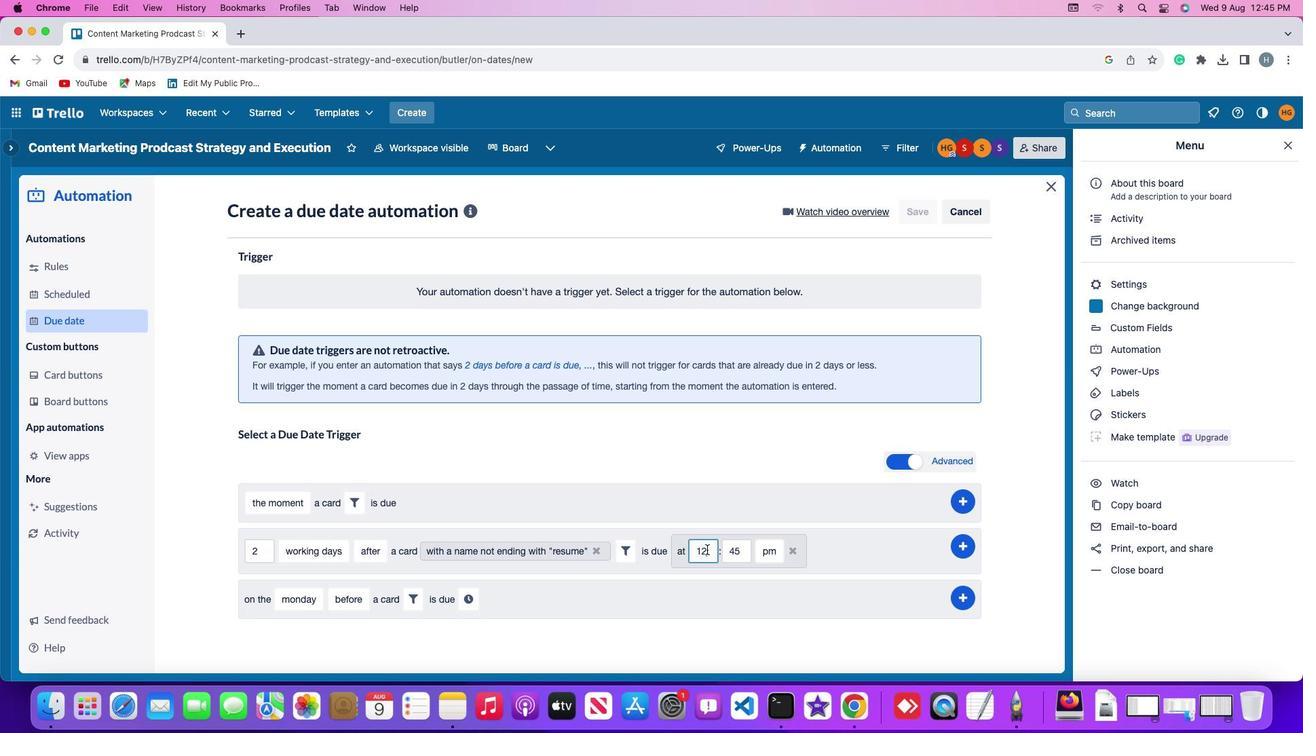 
Action: Mouse pressed left at (702, 543)
Screenshot: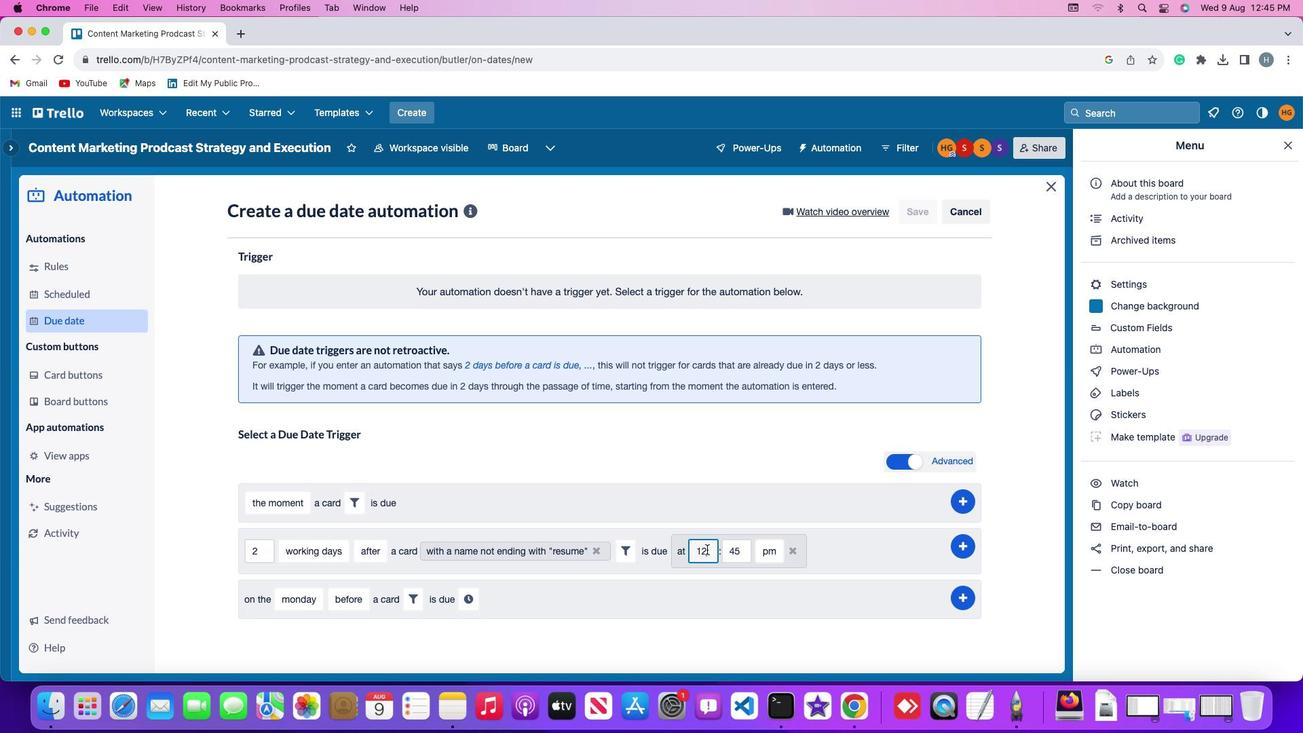 
Action: Key pressed Key.backspaceKey.backspace'1''1'
Screenshot: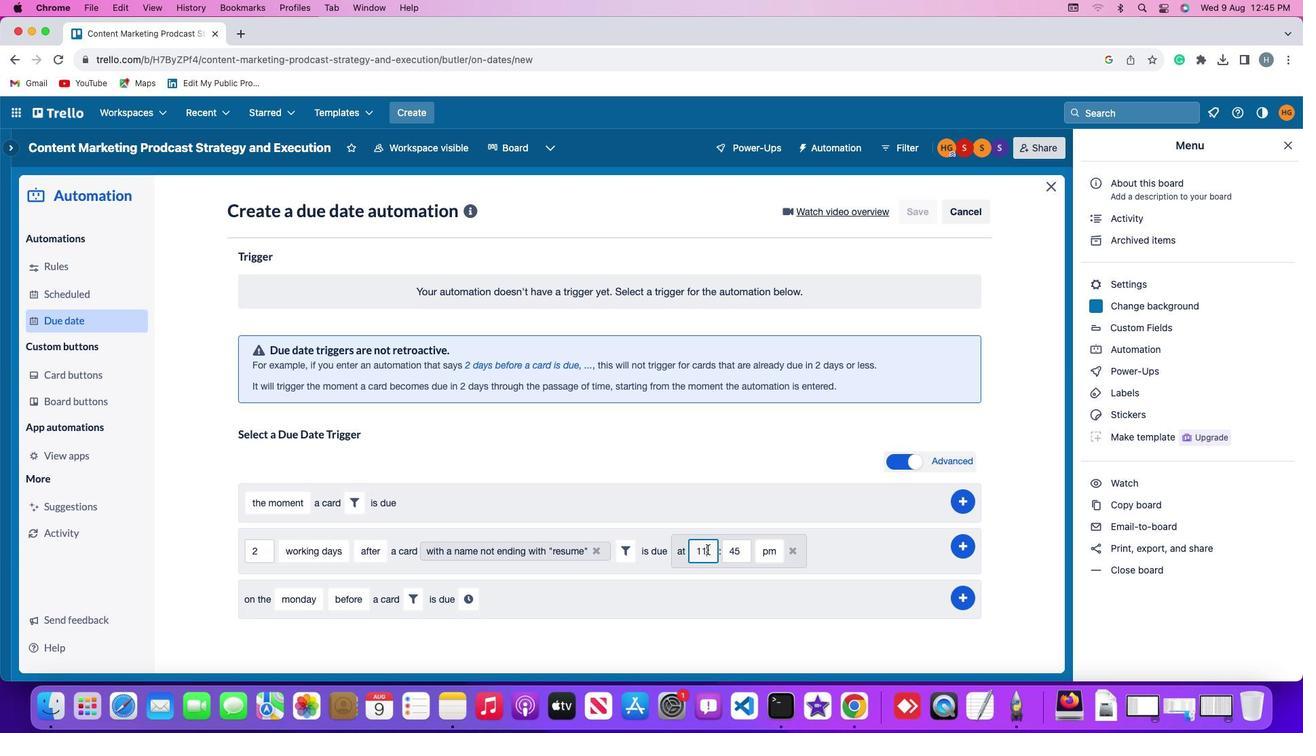 
Action: Mouse moved to (734, 546)
Screenshot: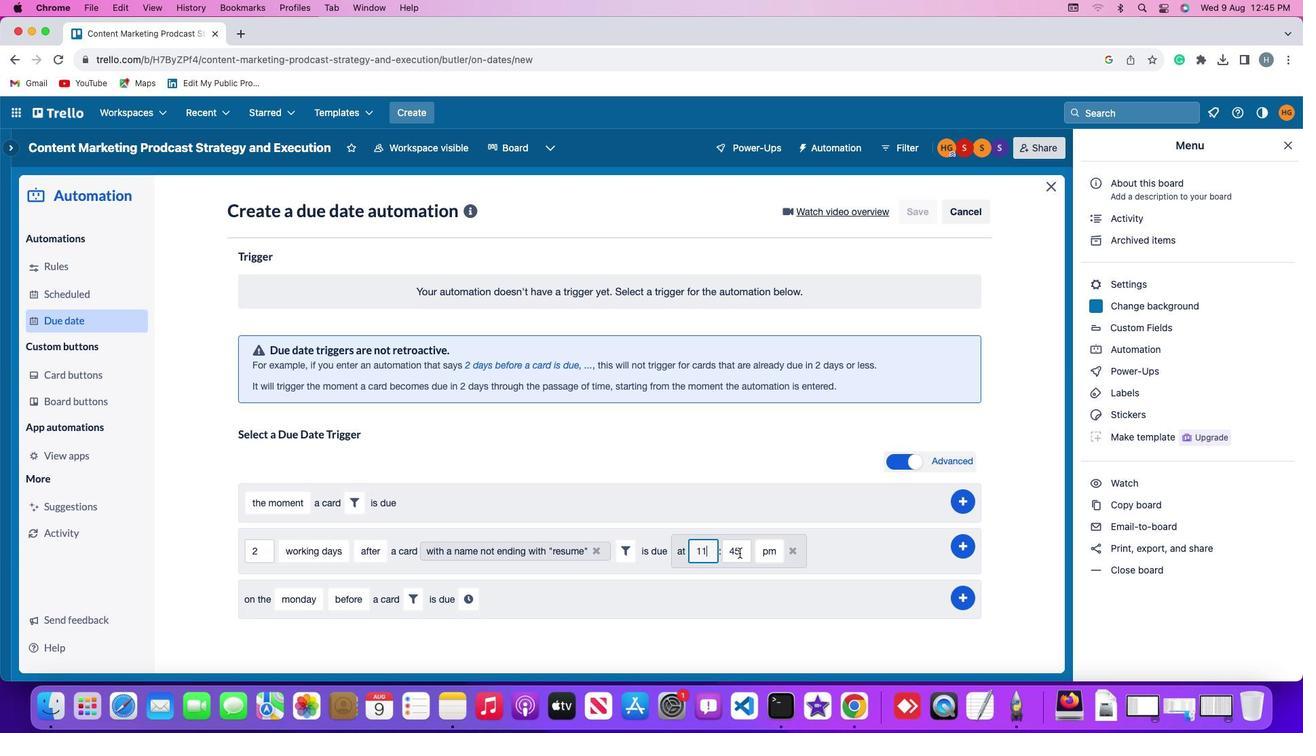 
Action: Mouse pressed left at (734, 546)
Screenshot: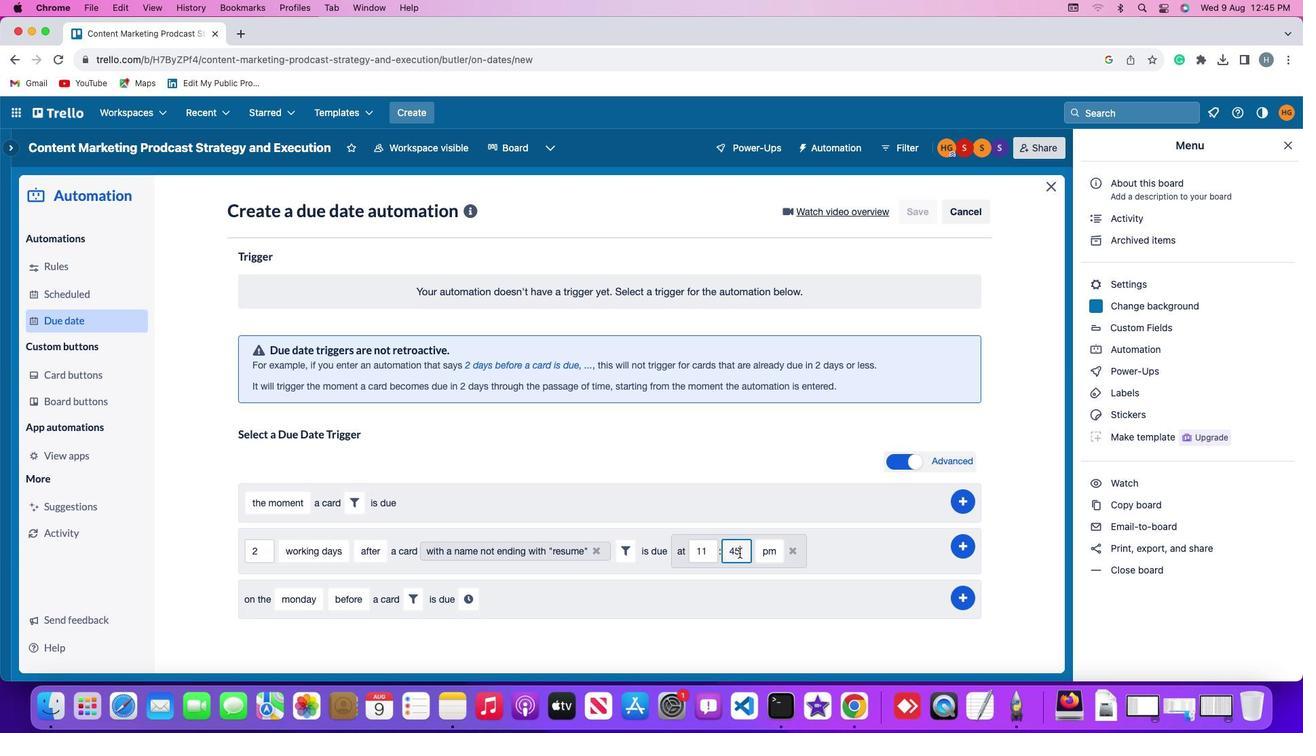 
Action: Key pressed Key.backspace
Screenshot: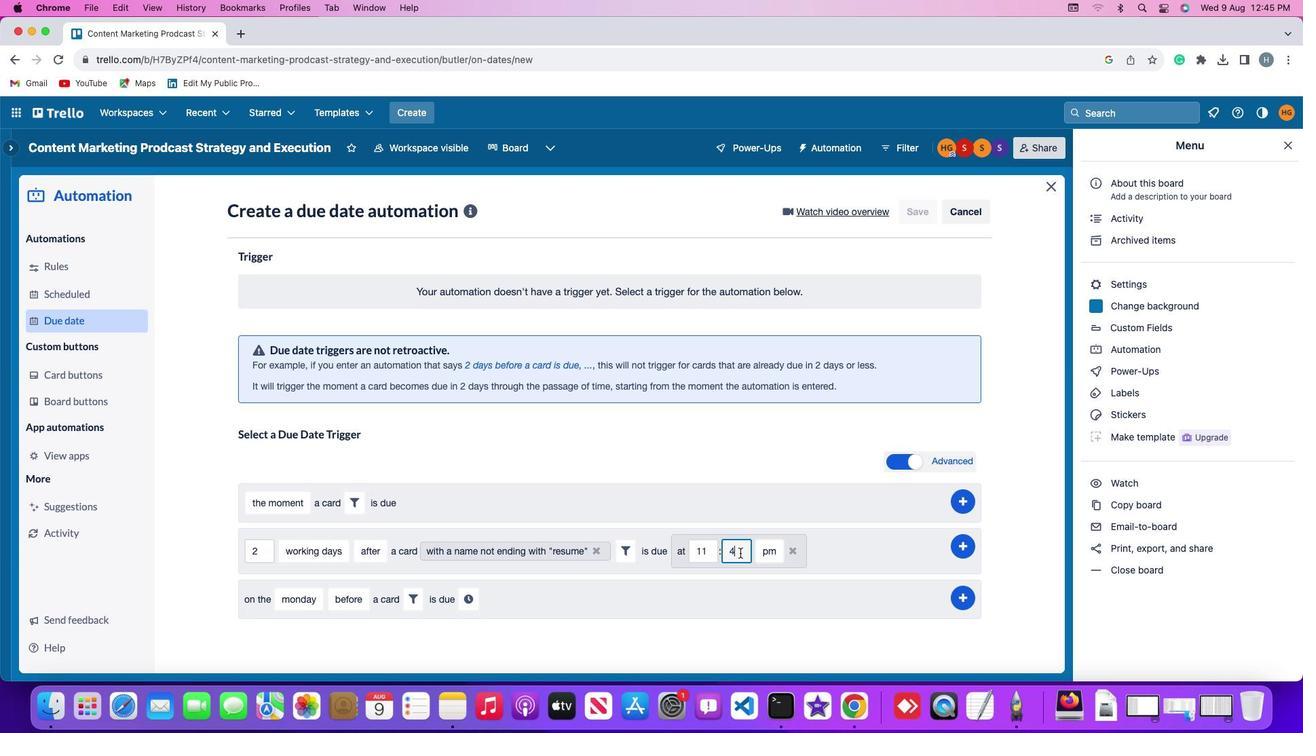 
Action: Mouse moved to (734, 546)
Screenshot: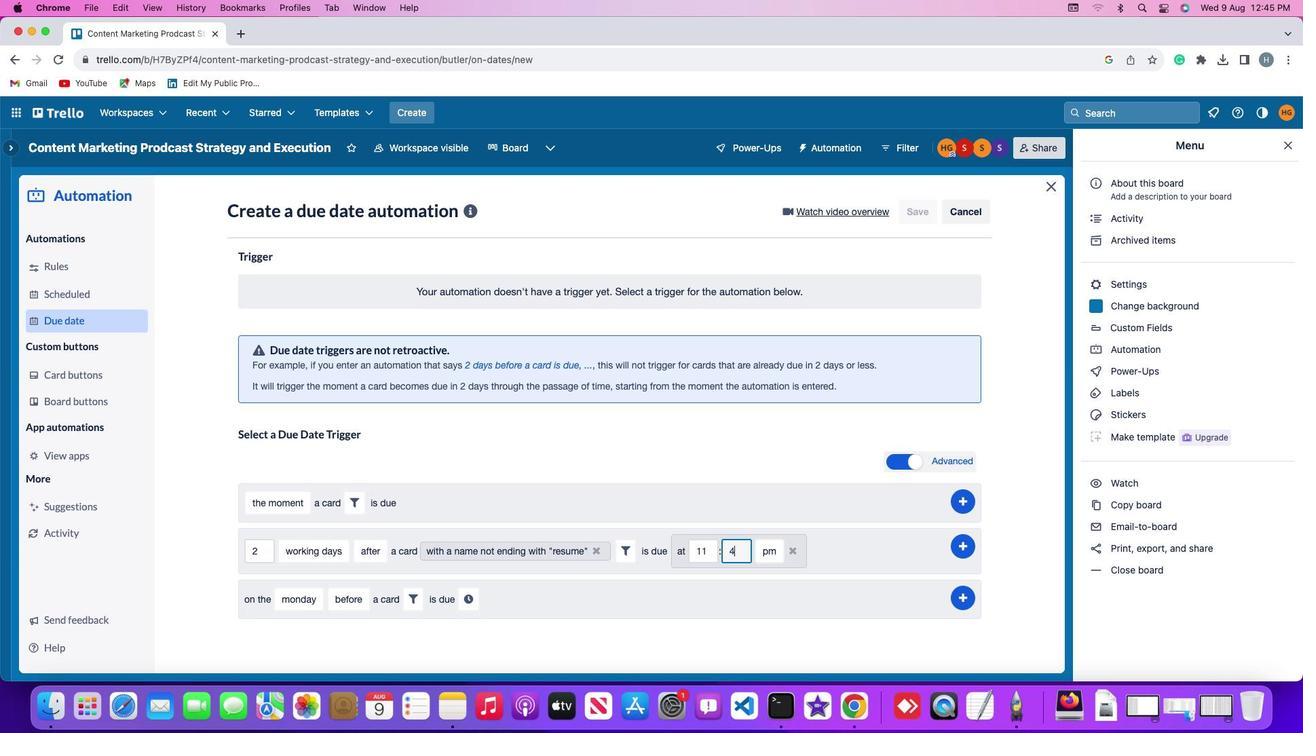 
Action: Key pressed Key.backspaceKey.backspace'0''0'
Screenshot: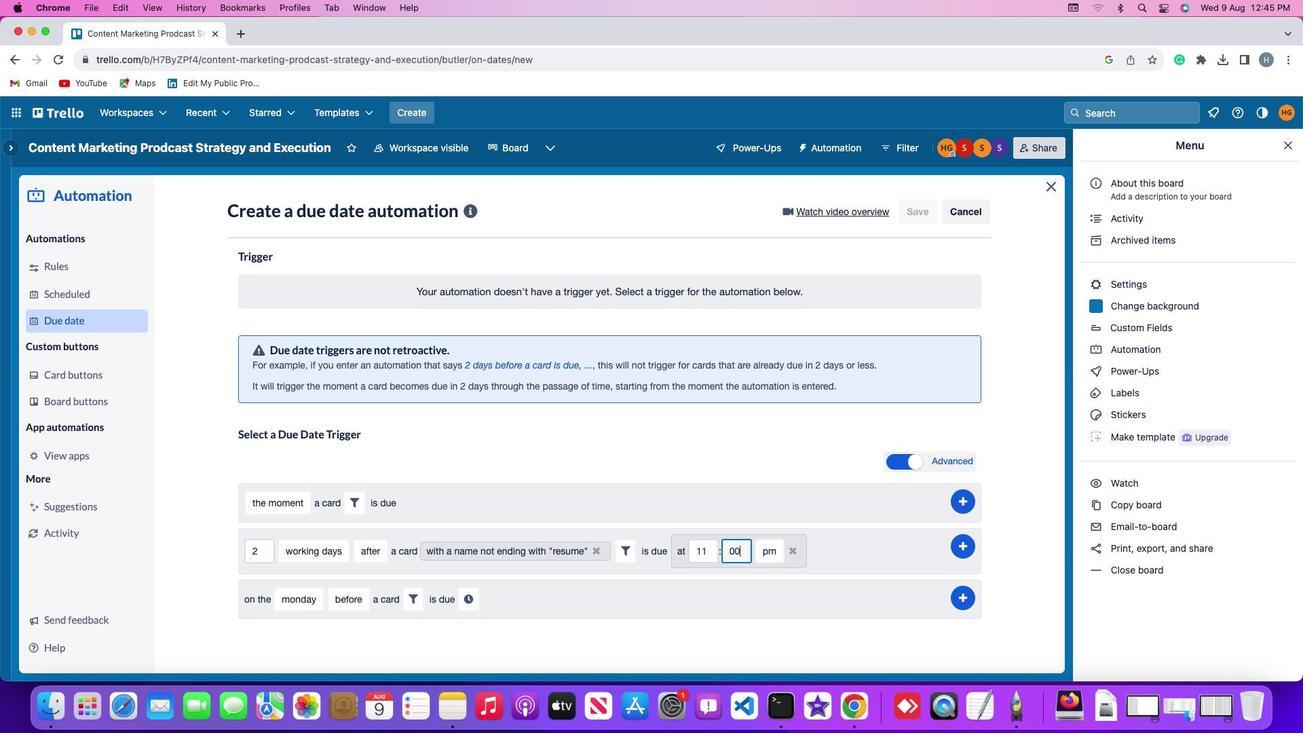 
Action: Mouse moved to (766, 546)
Screenshot: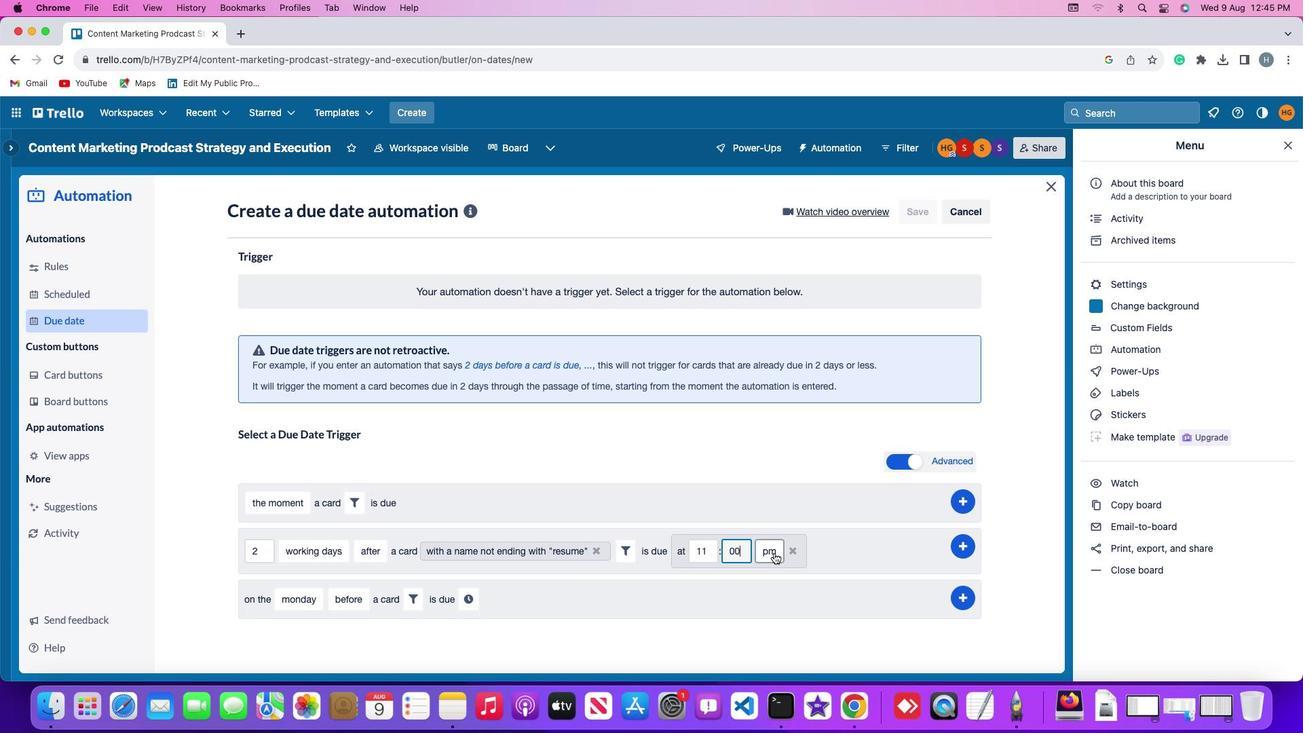 
Action: Mouse pressed left at (766, 546)
Screenshot: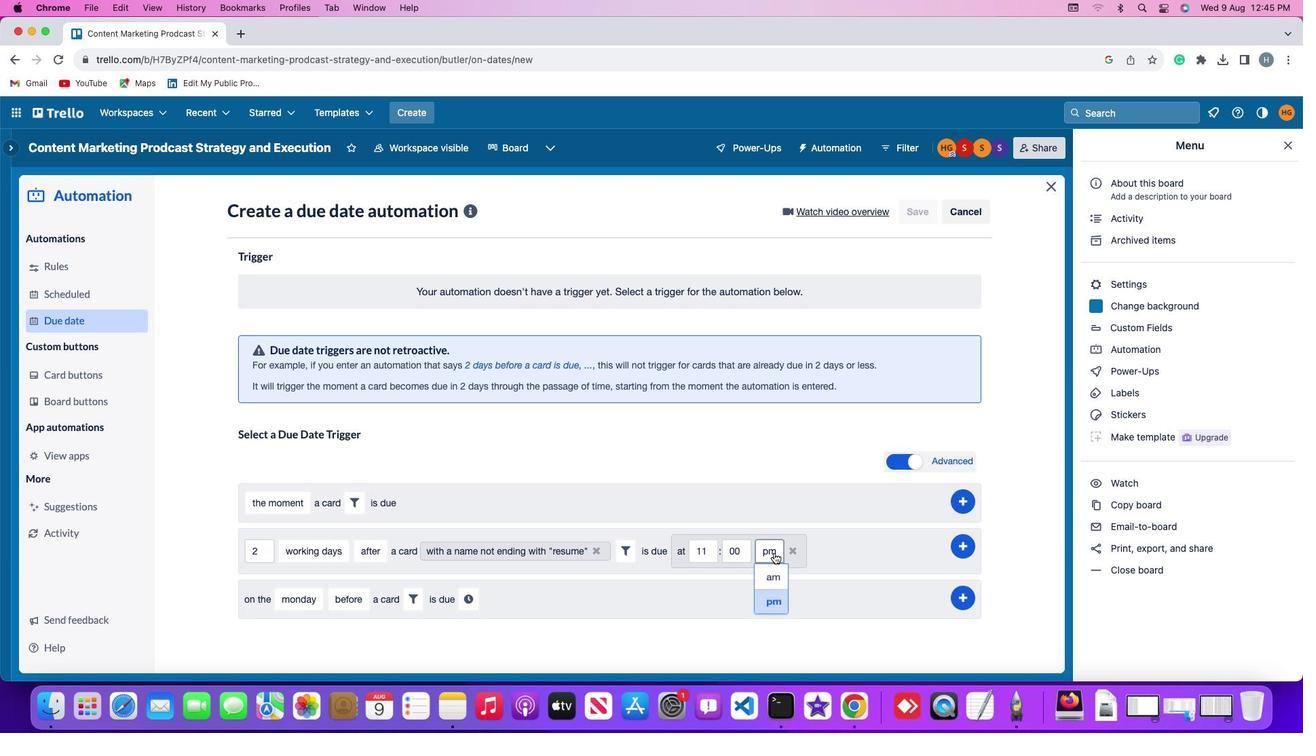 
Action: Mouse moved to (768, 567)
Screenshot: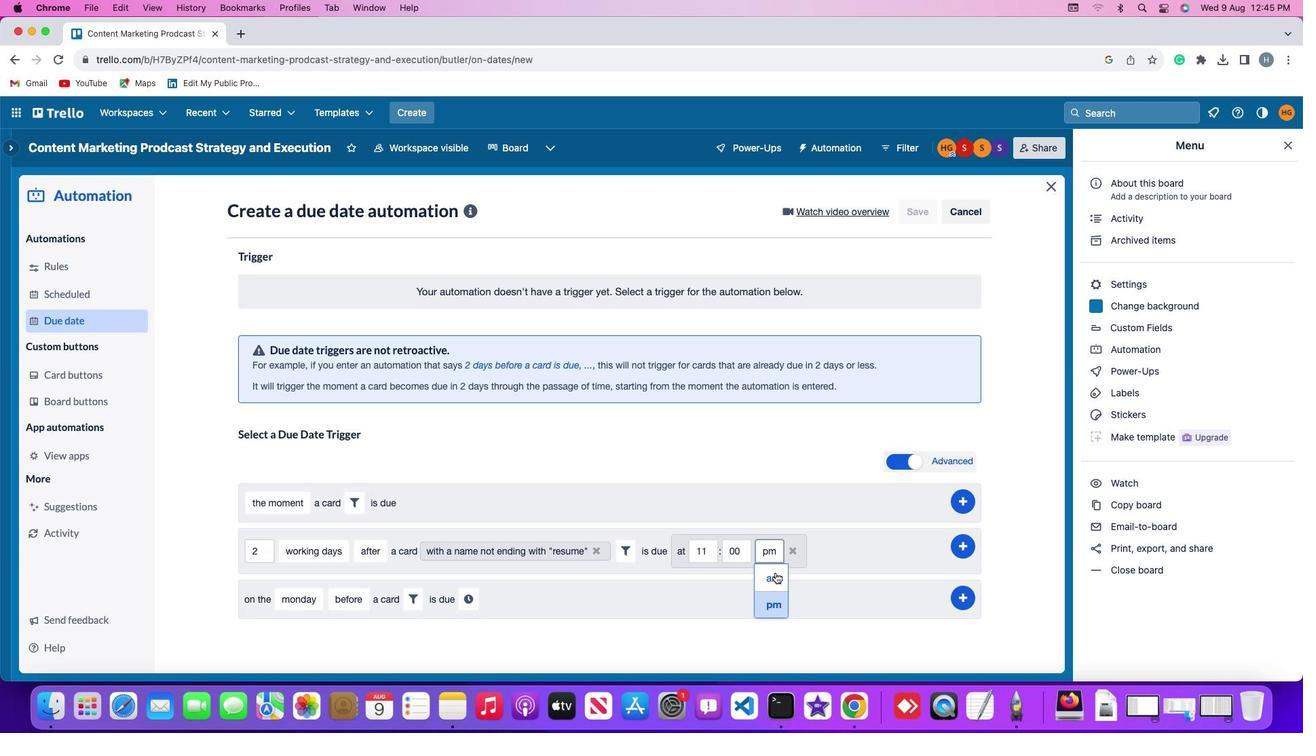 
Action: Mouse pressed left at (768, 567)
Screenshot: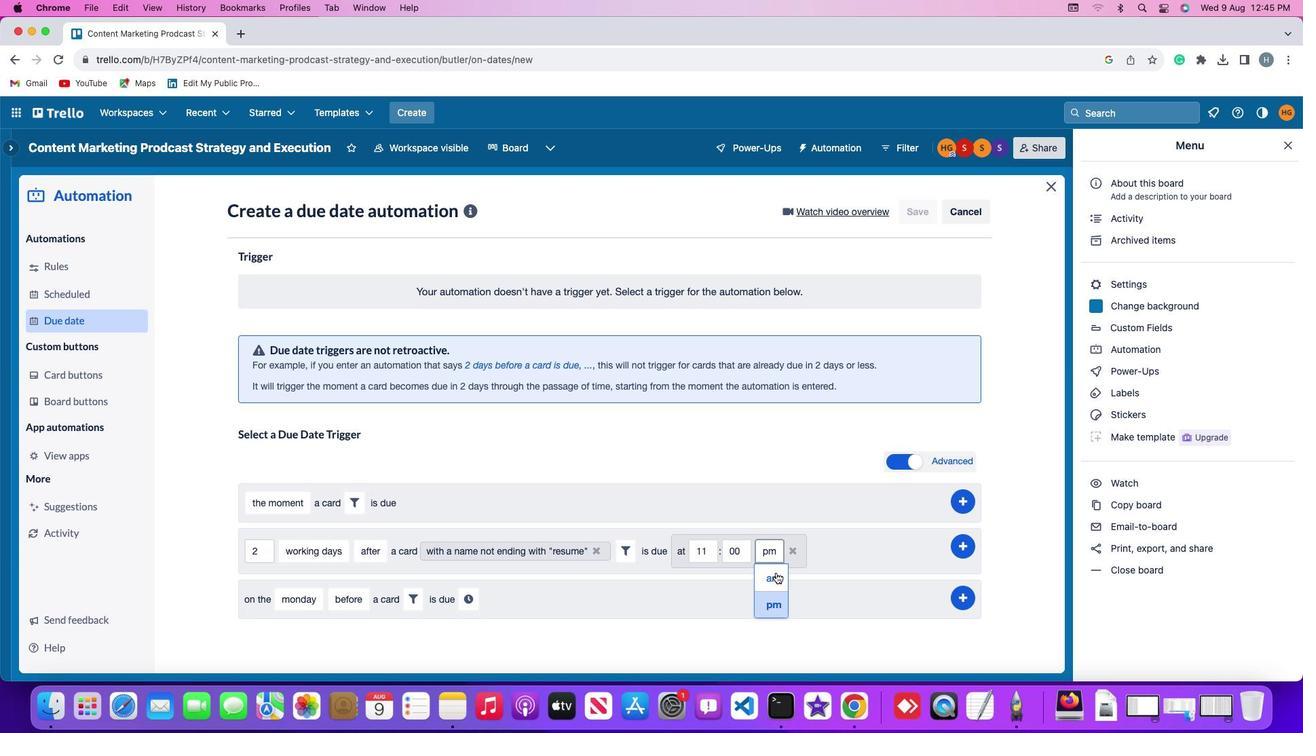 
Action: Mouse moved to (950, 536)
Screenshot: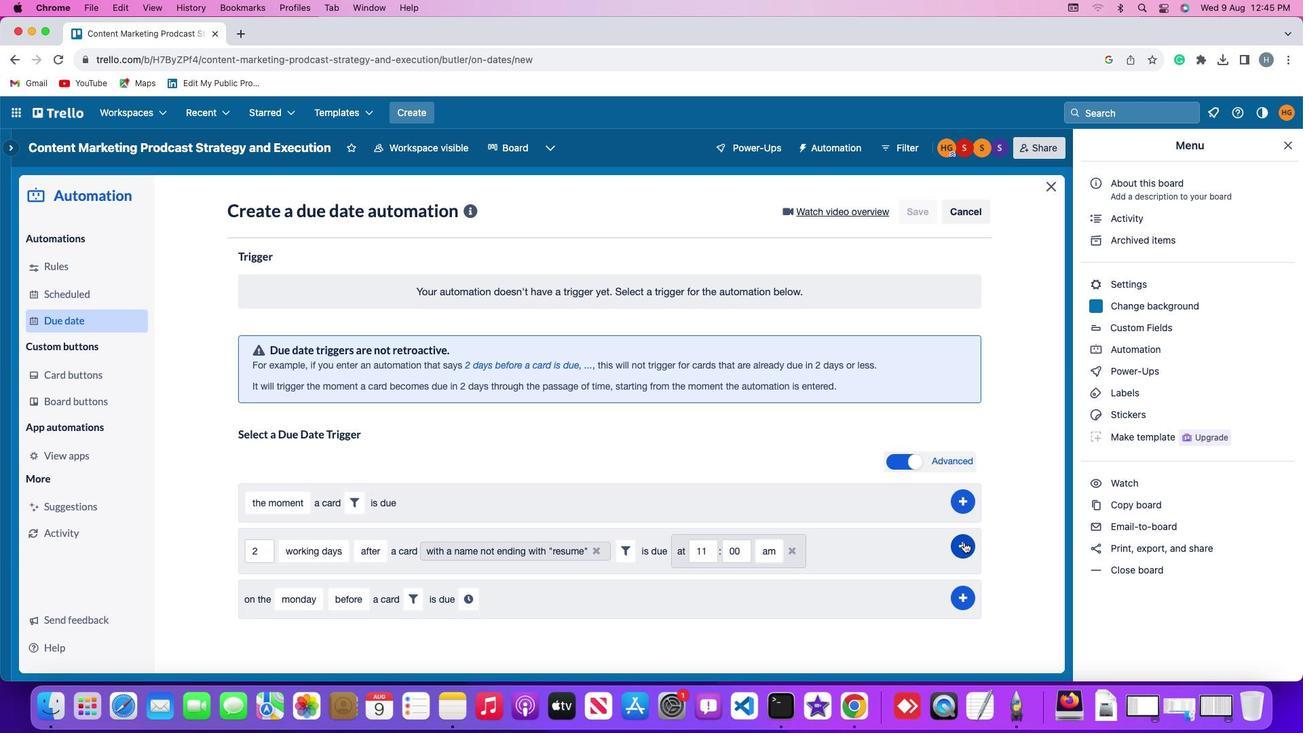 
Action: Mouse pressed left at (950, 536)
Screenshot: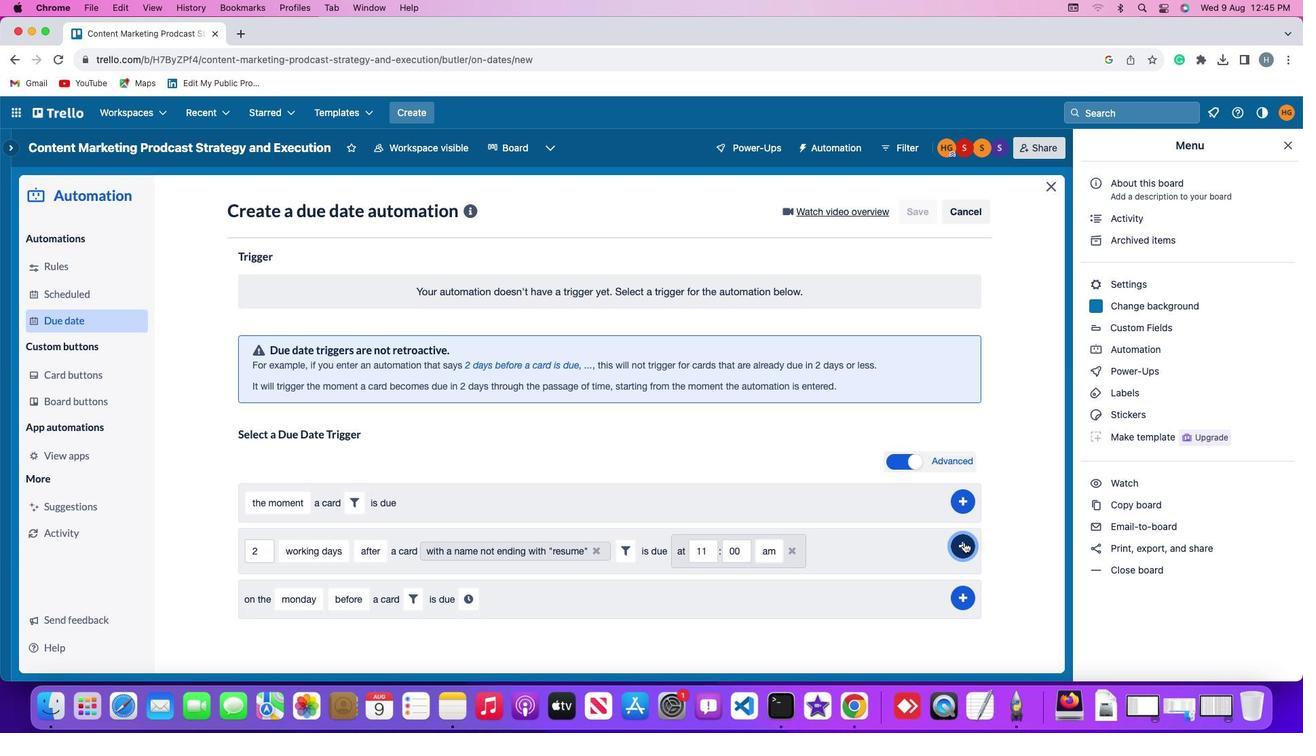 
Action: Mouse moved to (999, 415)
Screenshot: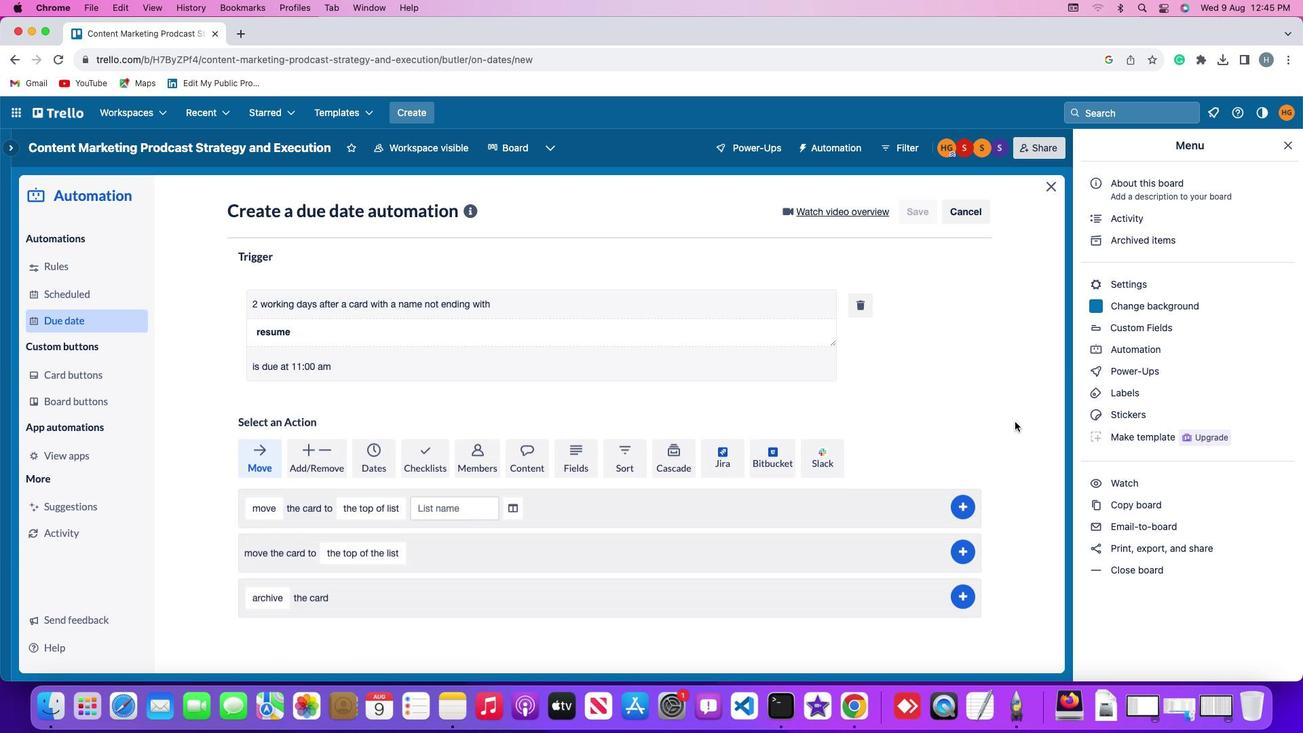 
